 Task: Create a due date automation trigger when advanced on, on the wednesday before a card is due add dates not due next week at 11:00 AM.
Action: Mouse moved to (929, 286)
Screenshot: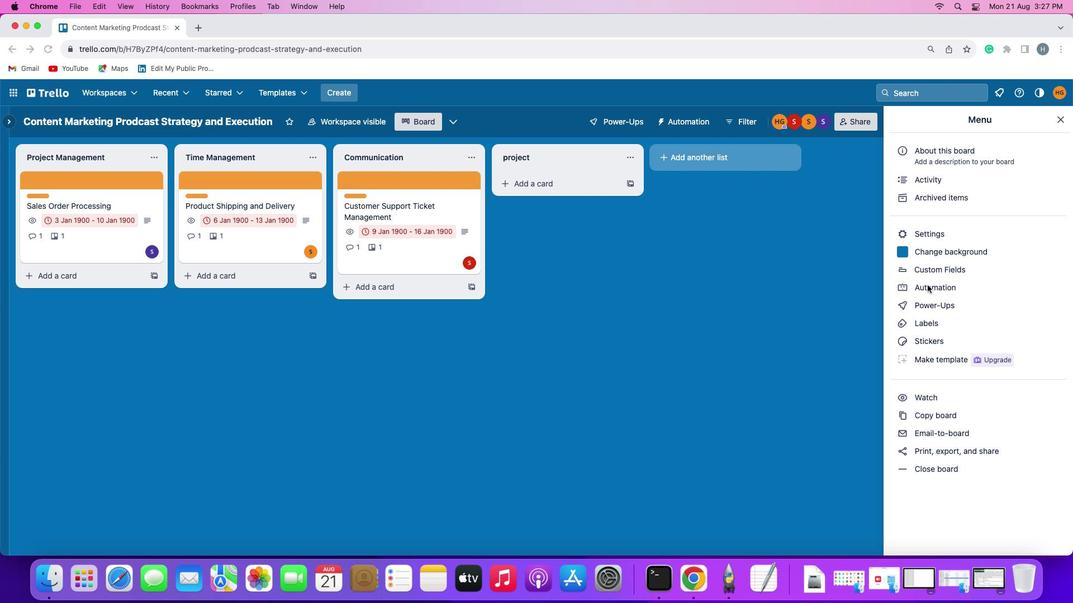 
Action: Mouse pressed left at (929, 286)
Screenshot: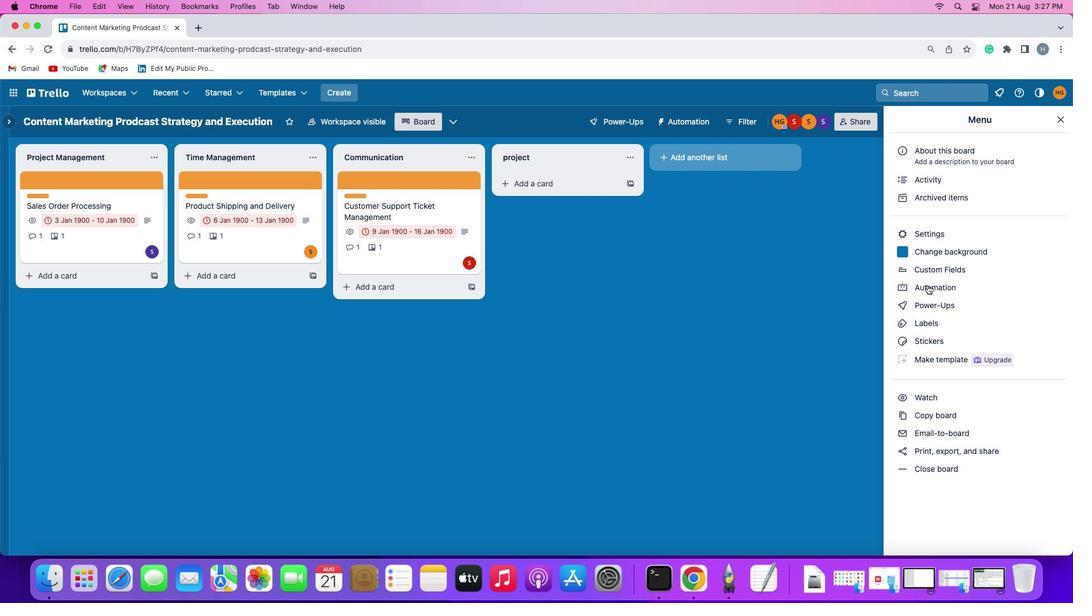 
Action: Mouse moved to (929, 286)
Screenshot: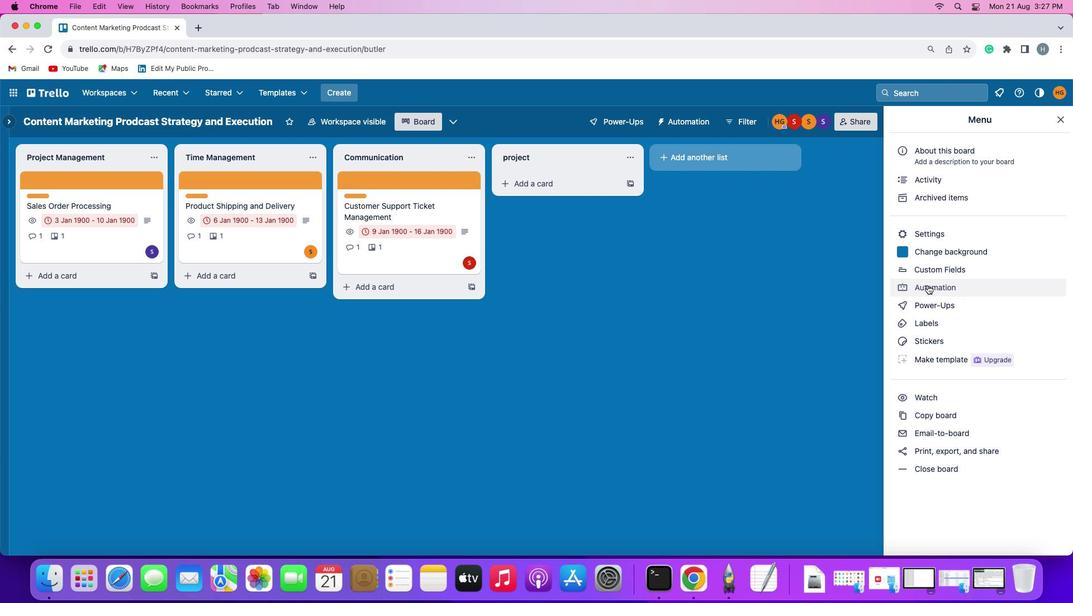 
Action: Mouse pressed left at (929, 286)
Screenshot: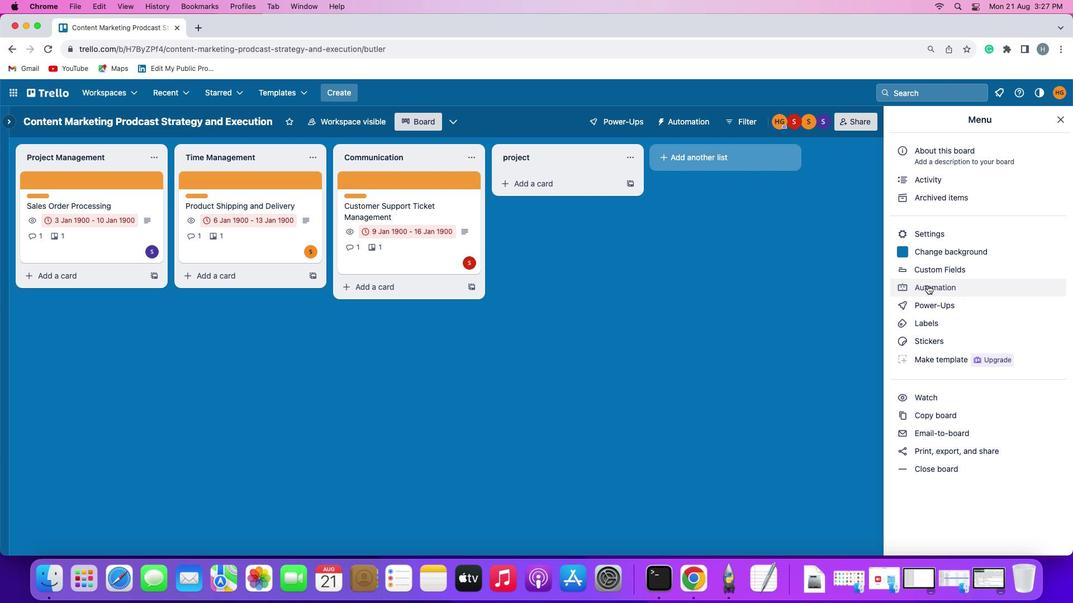 
Action: Mouse moved to (78, 267)
Screenshot: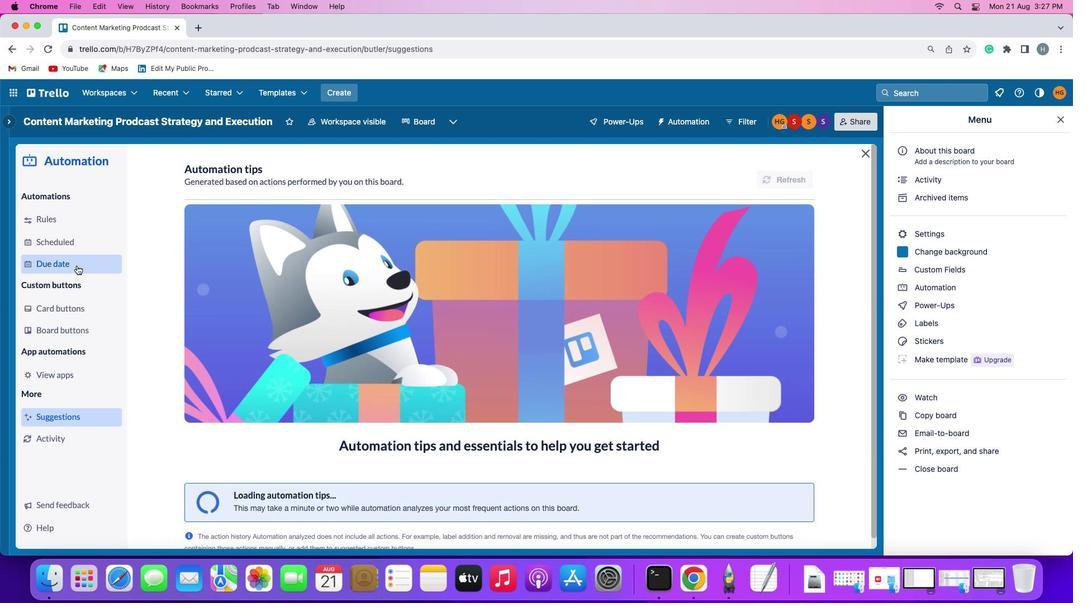
Action: Mouse pressed left at (78, 267)
Screenshot: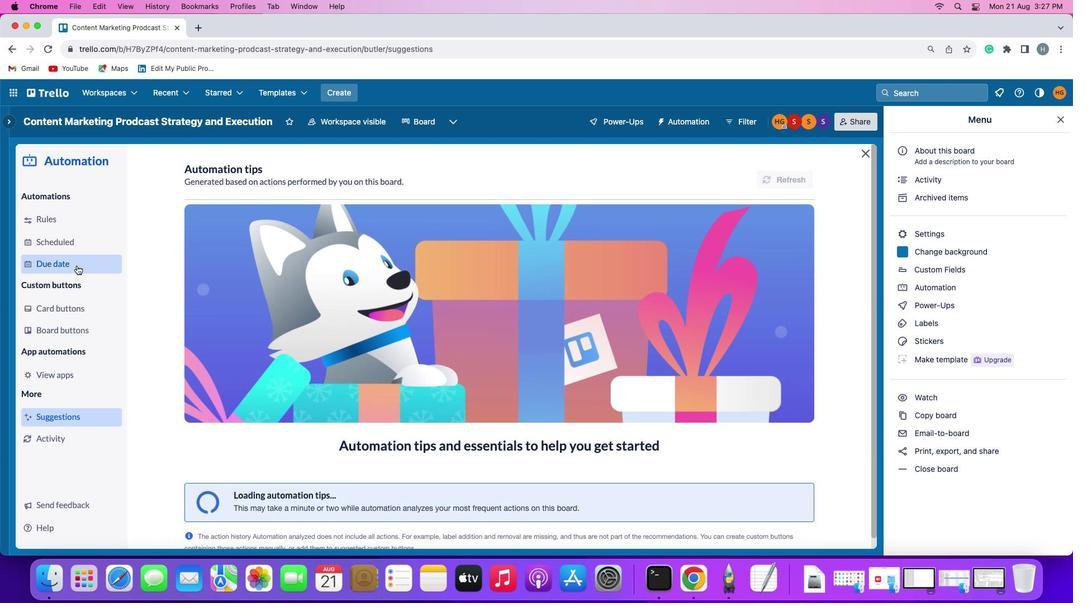 
Action: Mouse moved to (778, 166)
Screenshot: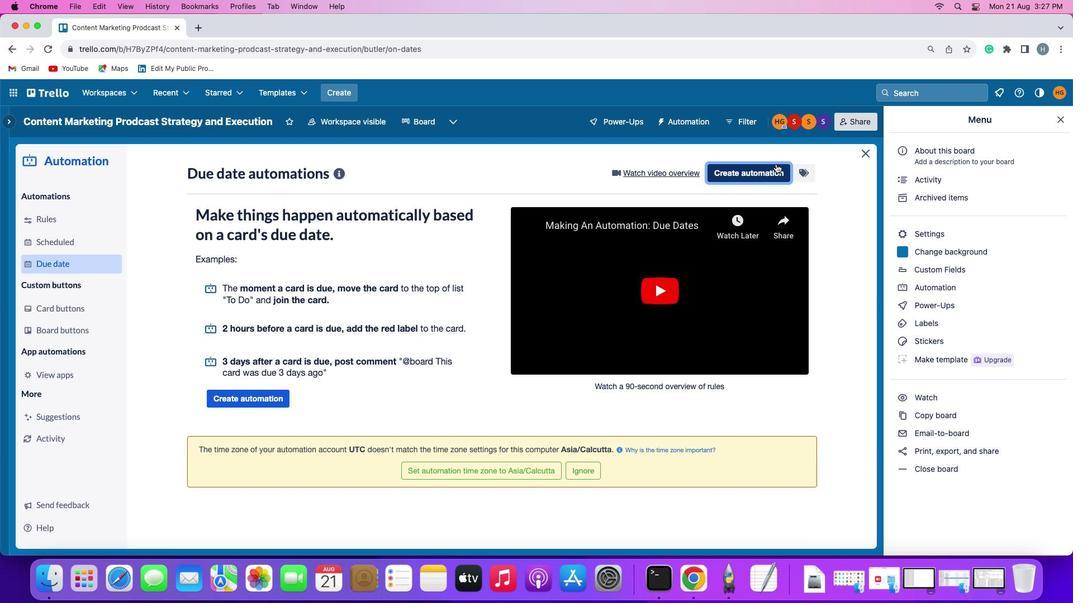 
Action: Mouse pressed left at (778, 166)
Screenshot: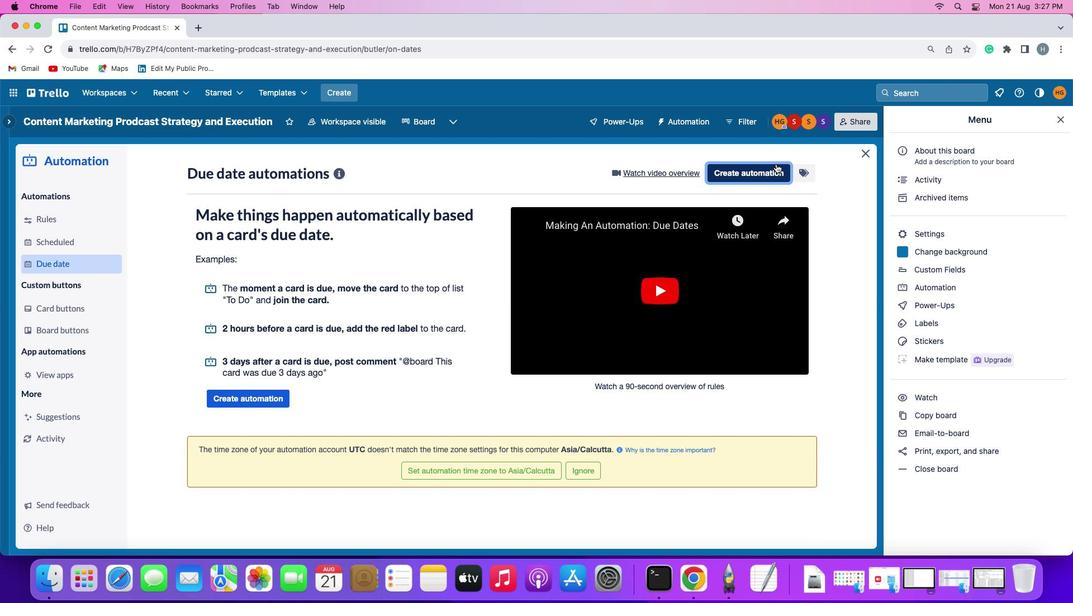 
Action: Mouse moved to (214, 280)
Screenshot: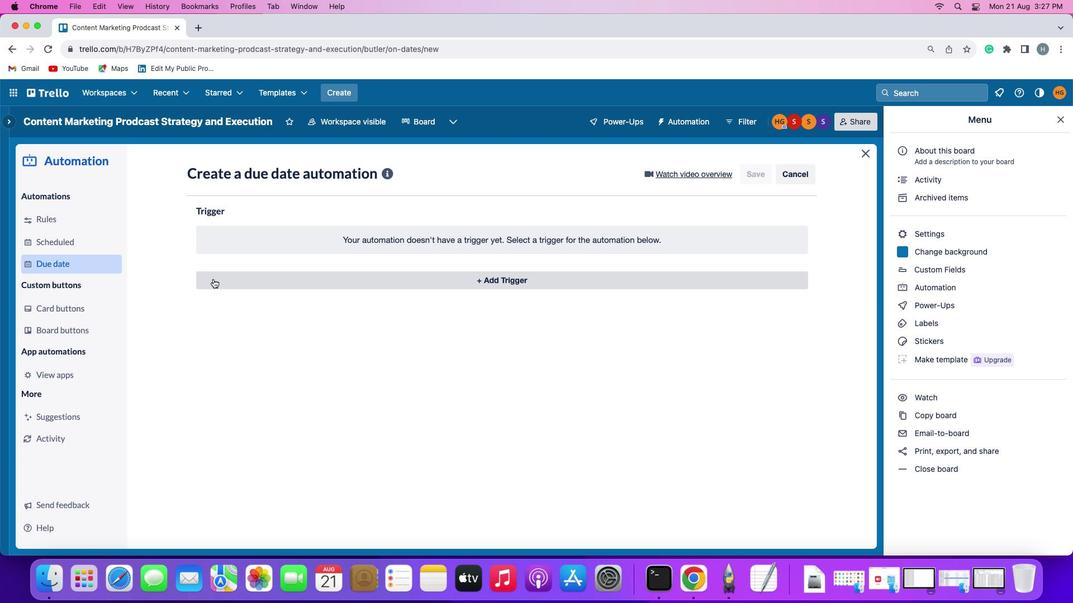 
Action: Mouse pressed left at (214, 280)
Screenshot: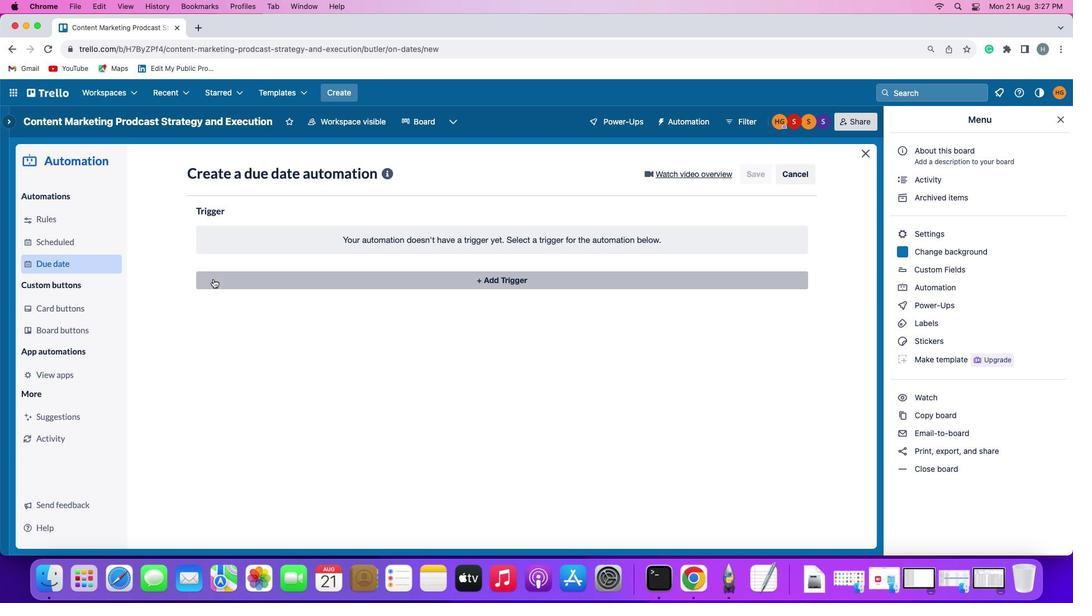 
Action: Mouse moved to (251, 480)
Screenshot: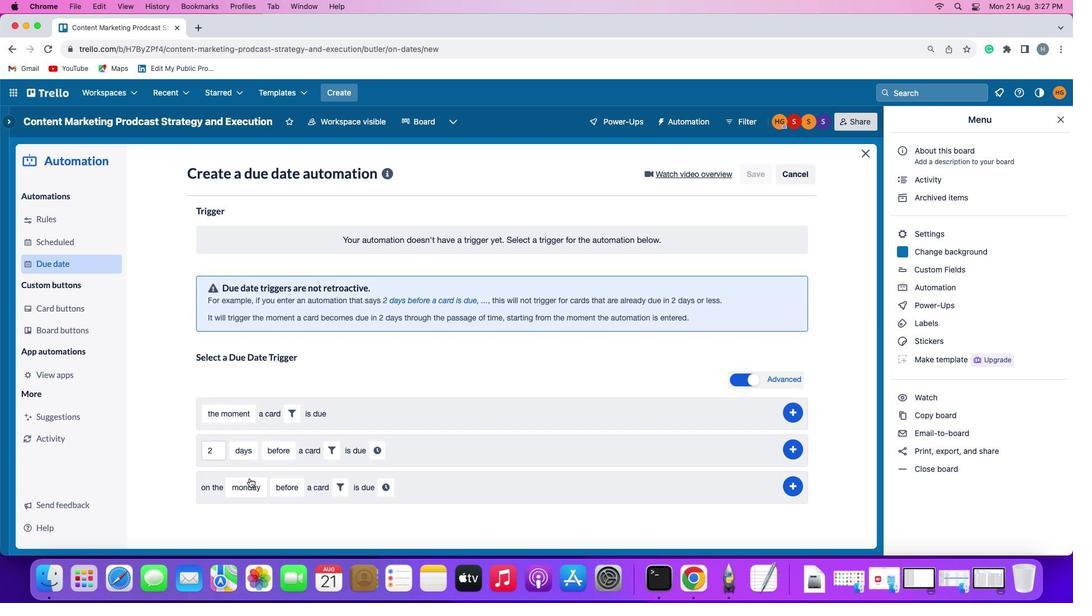 
Action: Mouse pressed left at (251, 480)
Screenshot: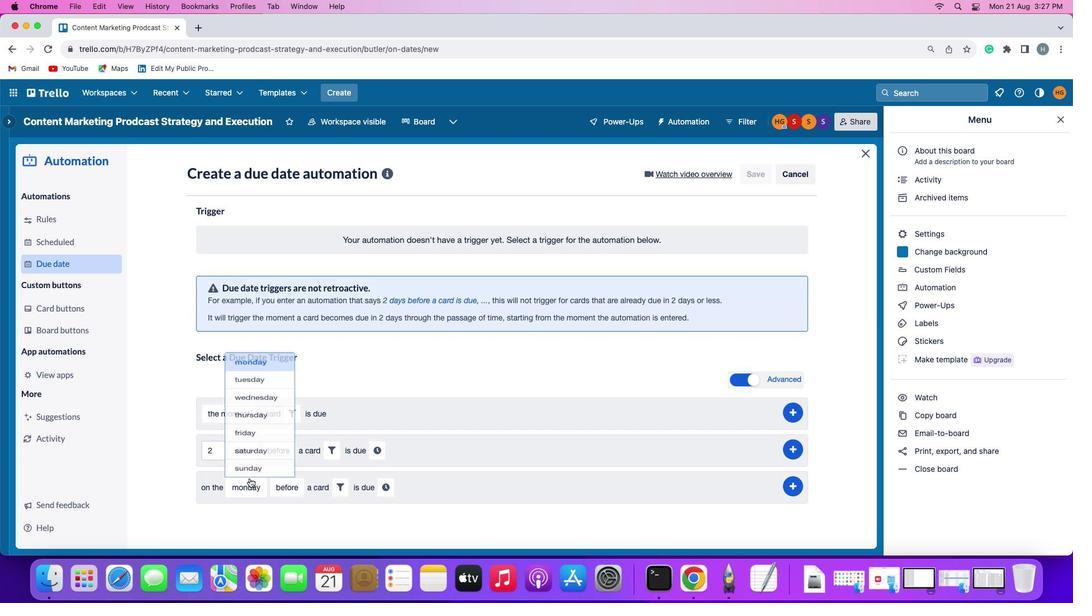
Action: Mouse moved to (260, 380)
Screenshot: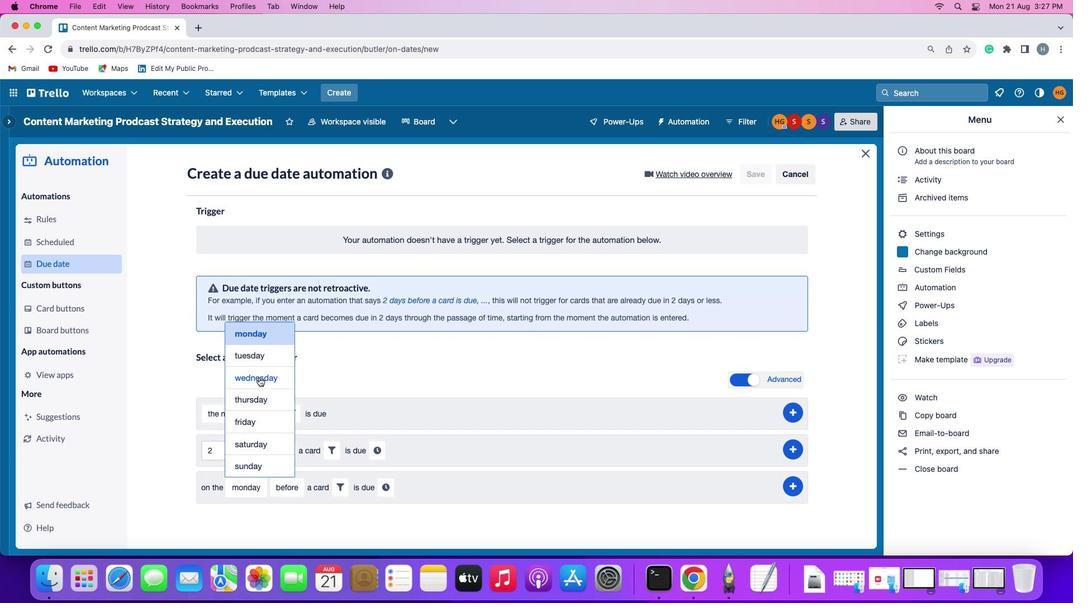 
Action: Mouse pressed left at (260, 380)
Screenshot: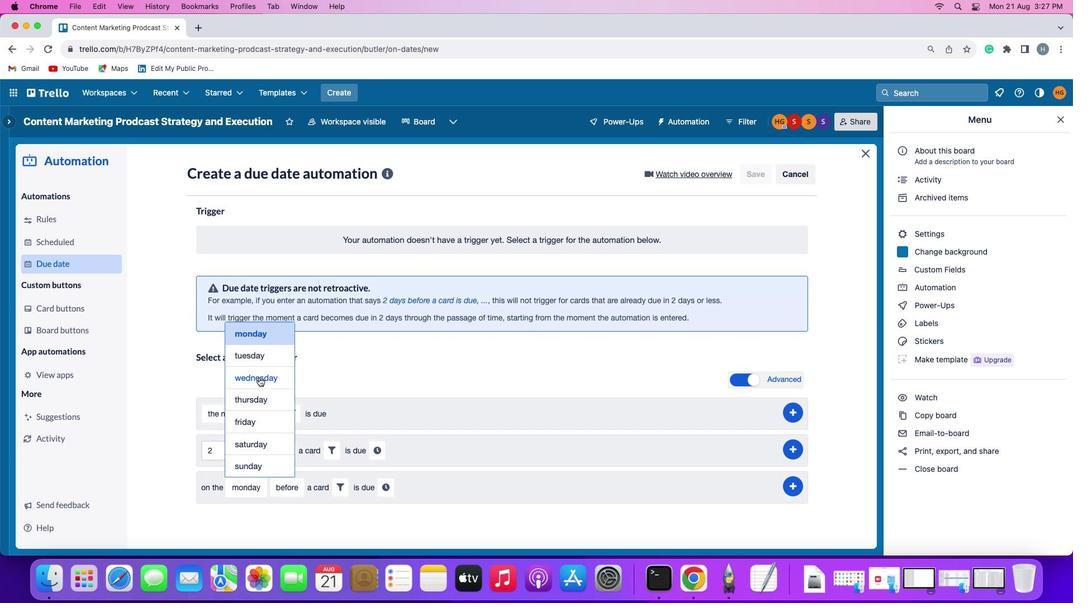 
Action: Mouse moved to (353, 485)
Screenshot: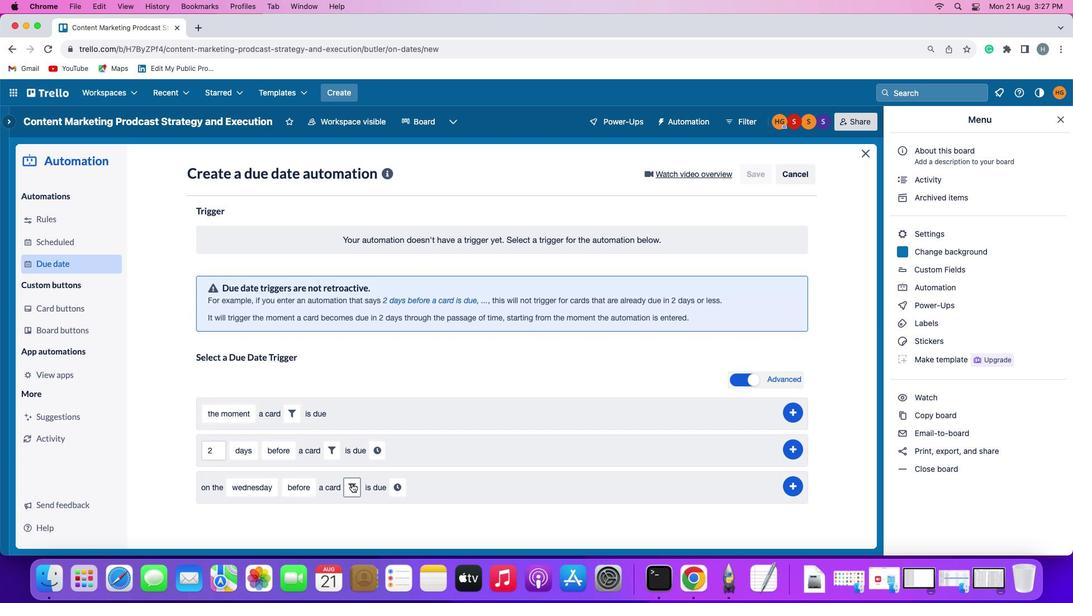 
Action: Mouse pressed left at (353, 485)
Screenshot: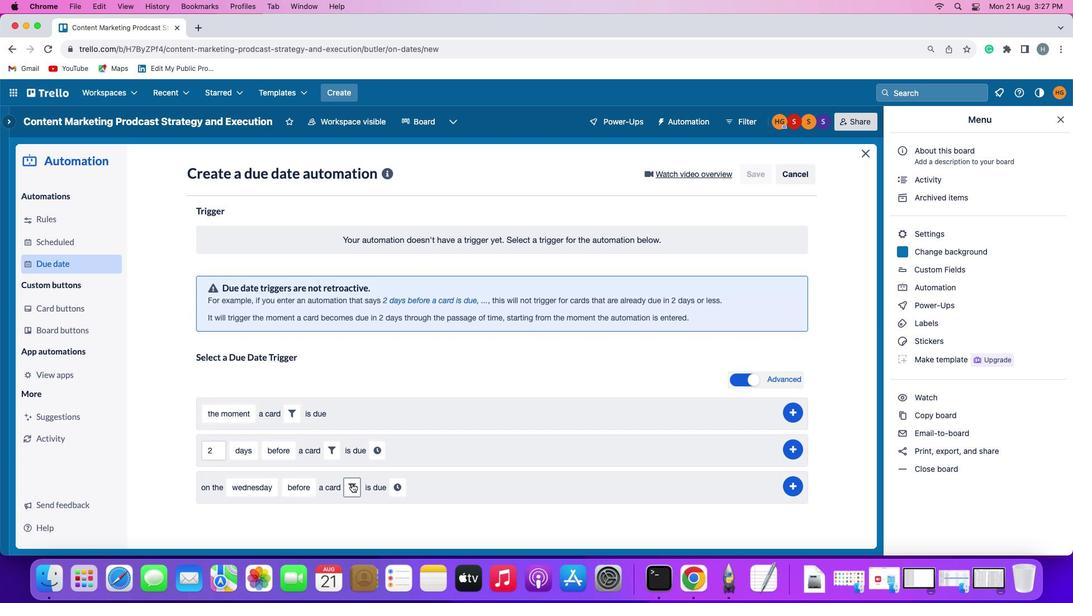 
Action: Mouse moved to (418, 520)
Screenshot: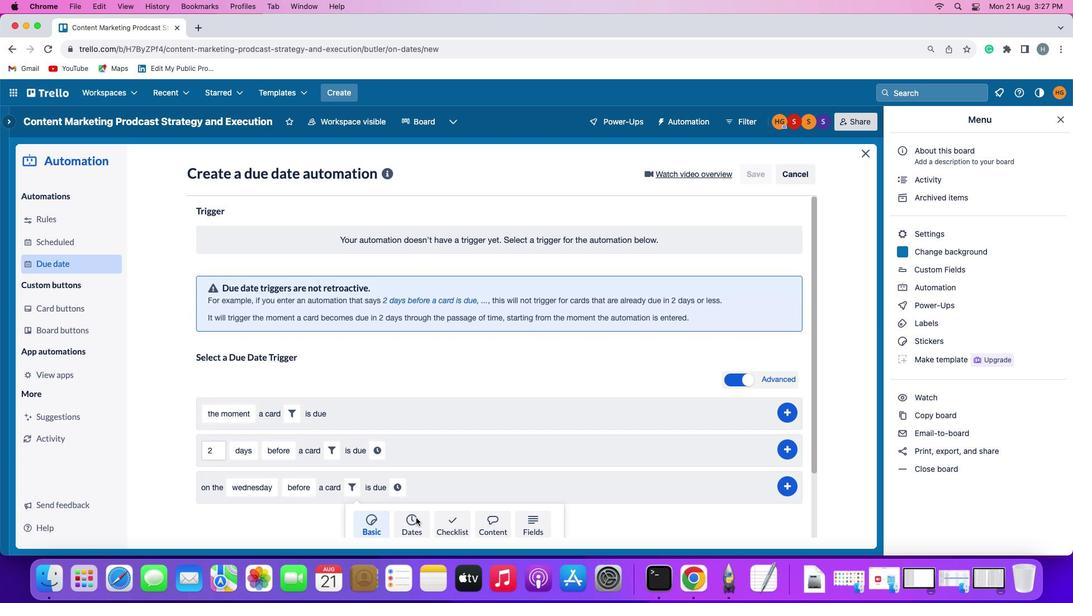 
Action: Mouse pressed left at (418, 520)
Screenshot: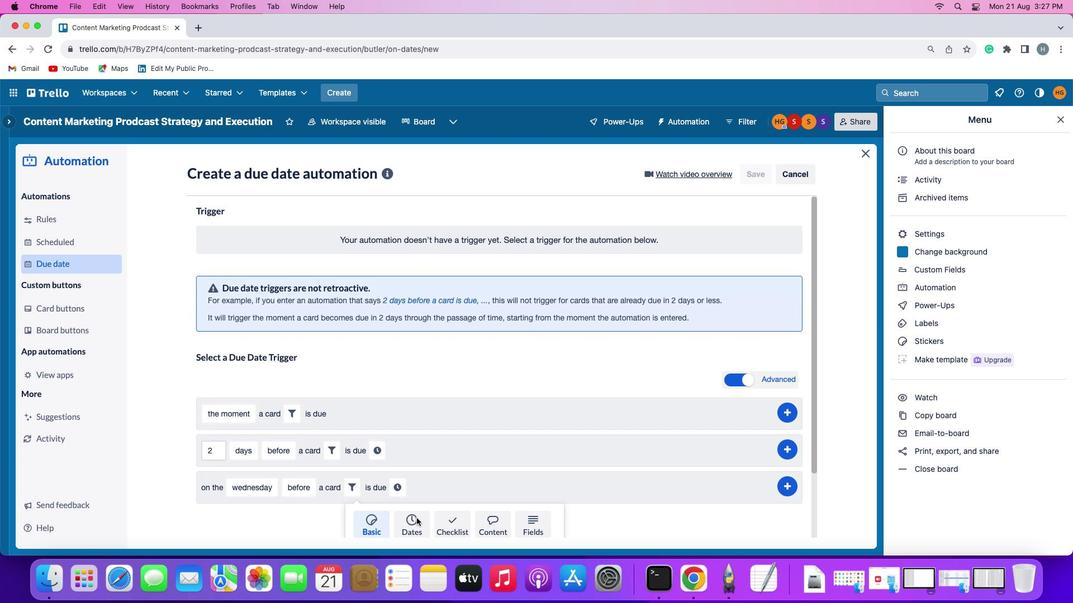 
Action: Mouse moved to (294, 521)
Screenshot: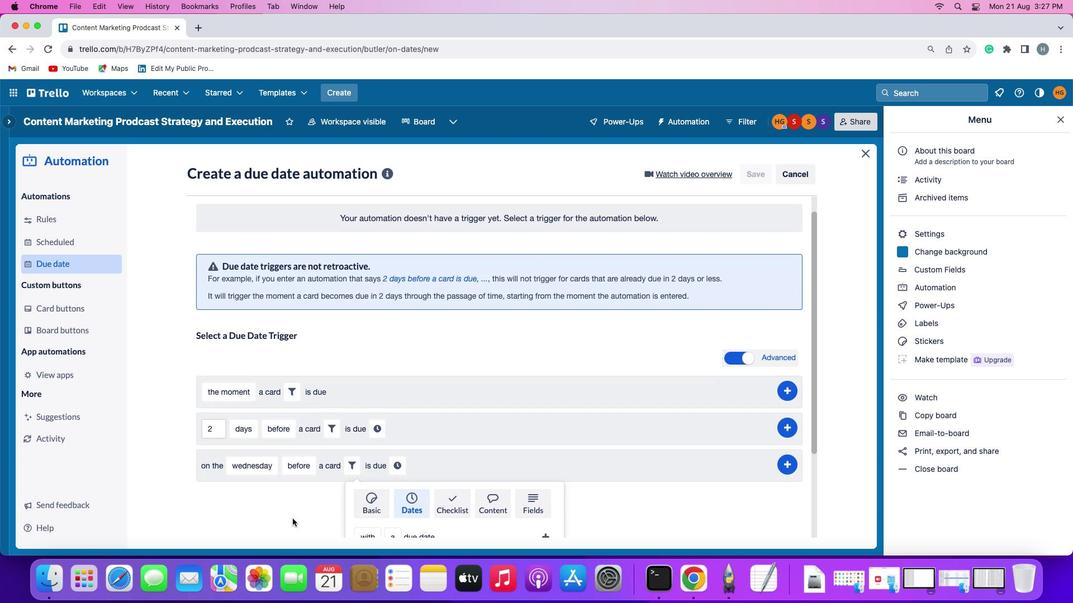 
Action: Mouse scrolled (294, 521) with delta (1, 1)
Screenshot: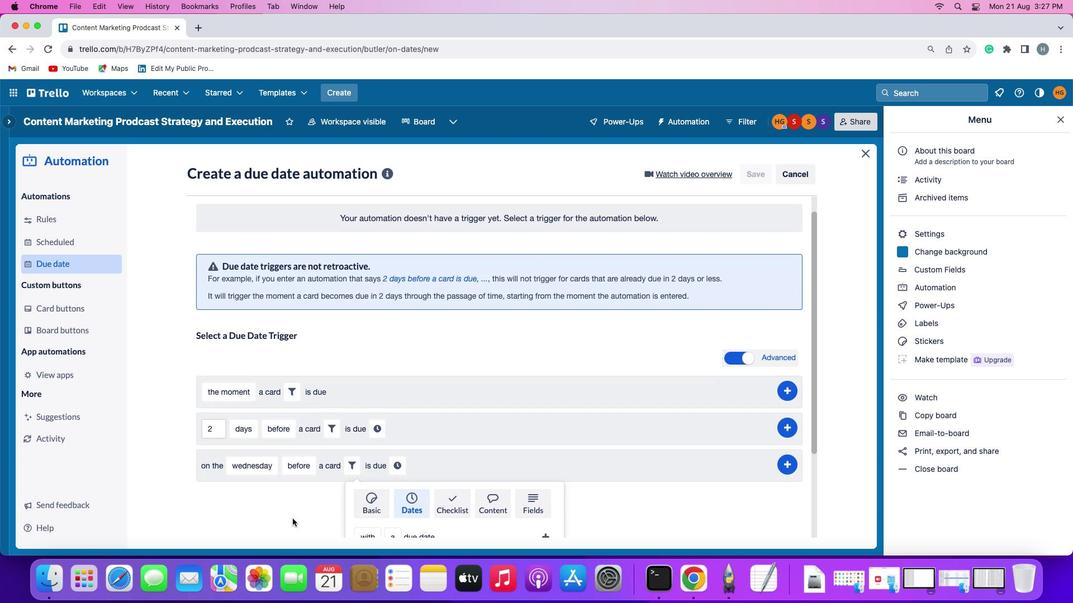 
Action: Mouse scrolled (294, 521) with delta (1, 1)
Screenshot: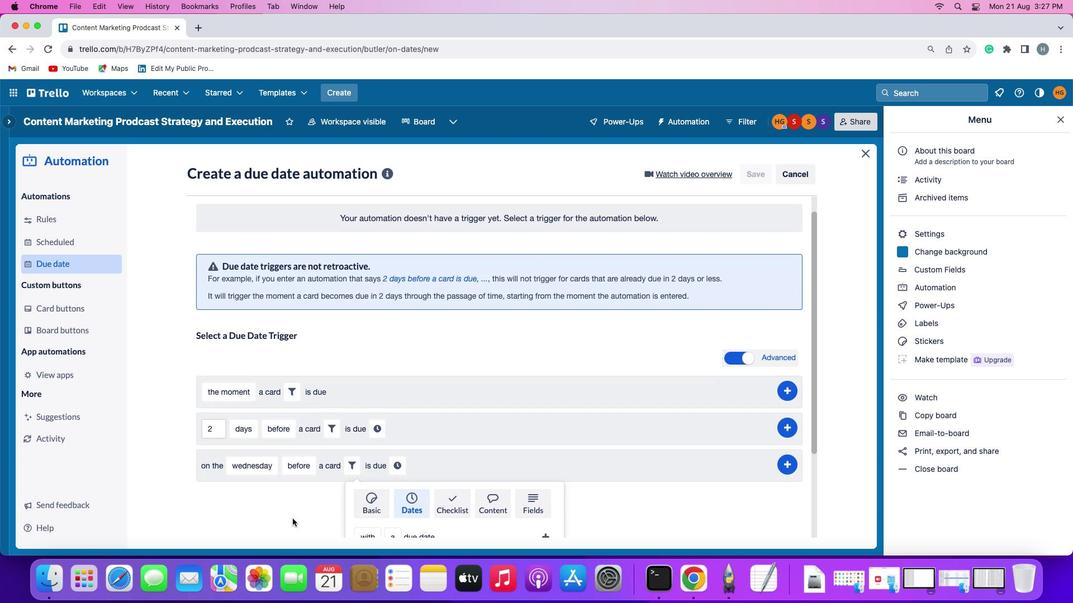 
Action: Mouse scrolled (294, 521) with delta (1, 0)
Screenshot: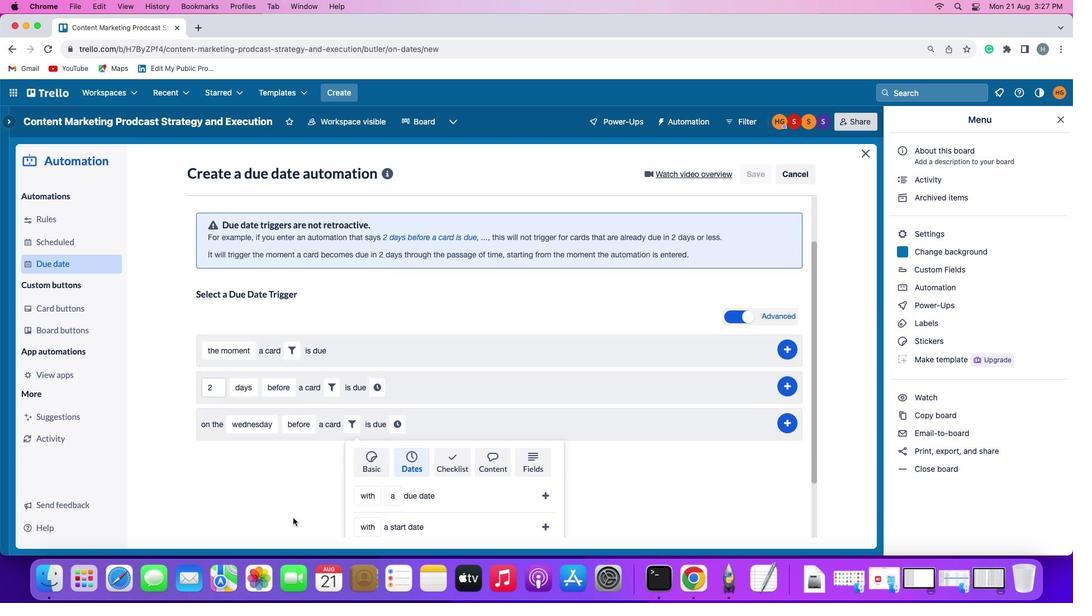 
Action: Mouse scrolled (294, 521) with delta (1, 0)
Screenshot: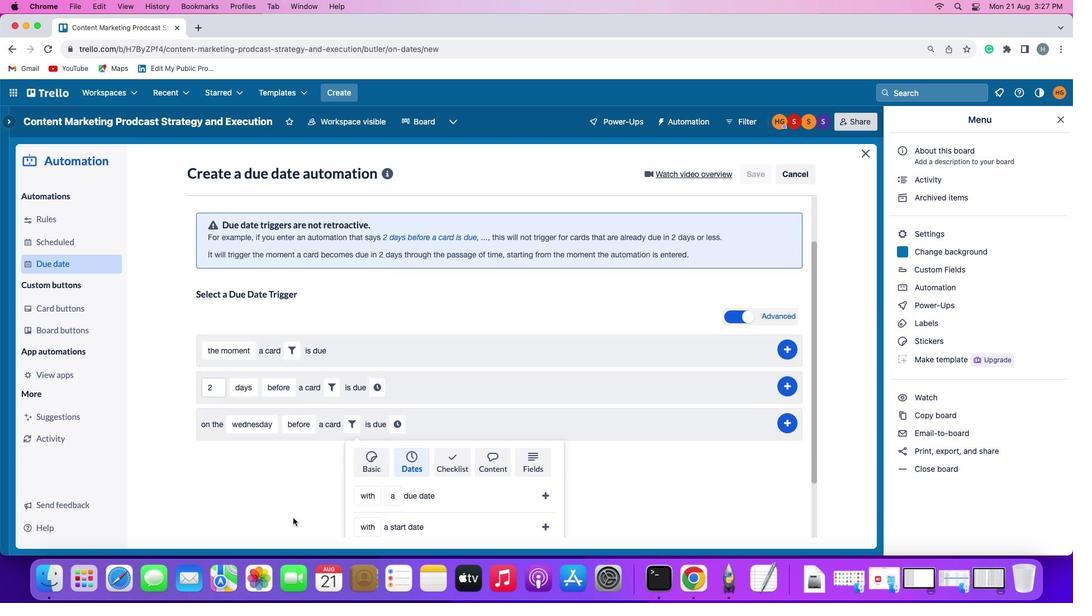 
Action: Mouse scrolled (294, 521) with delta (1, -1)
Screenshot: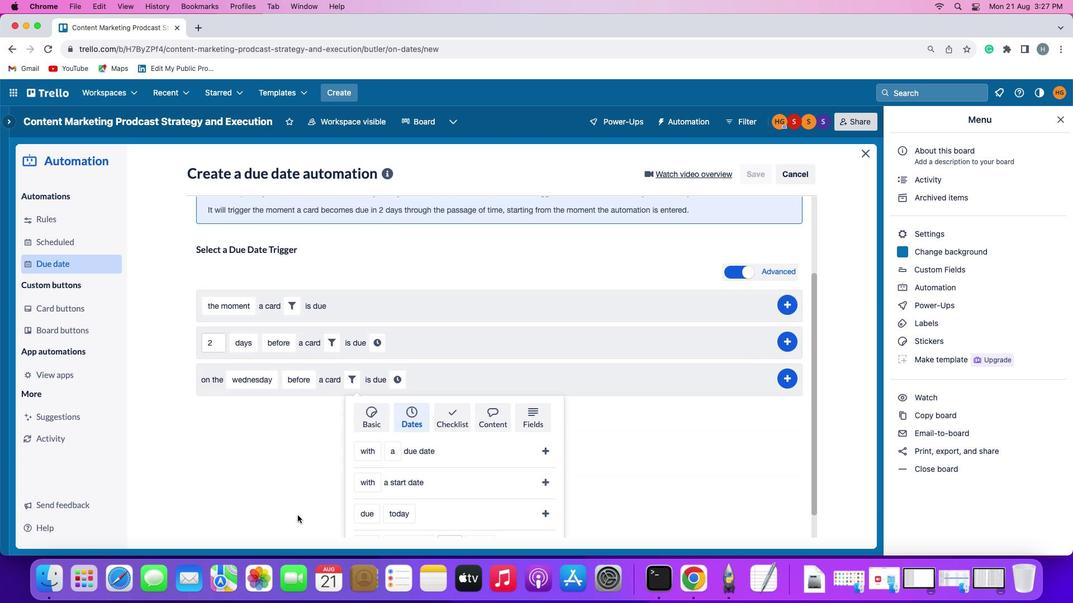 
Action: Mouse moved to (301, 515)
Screenshot: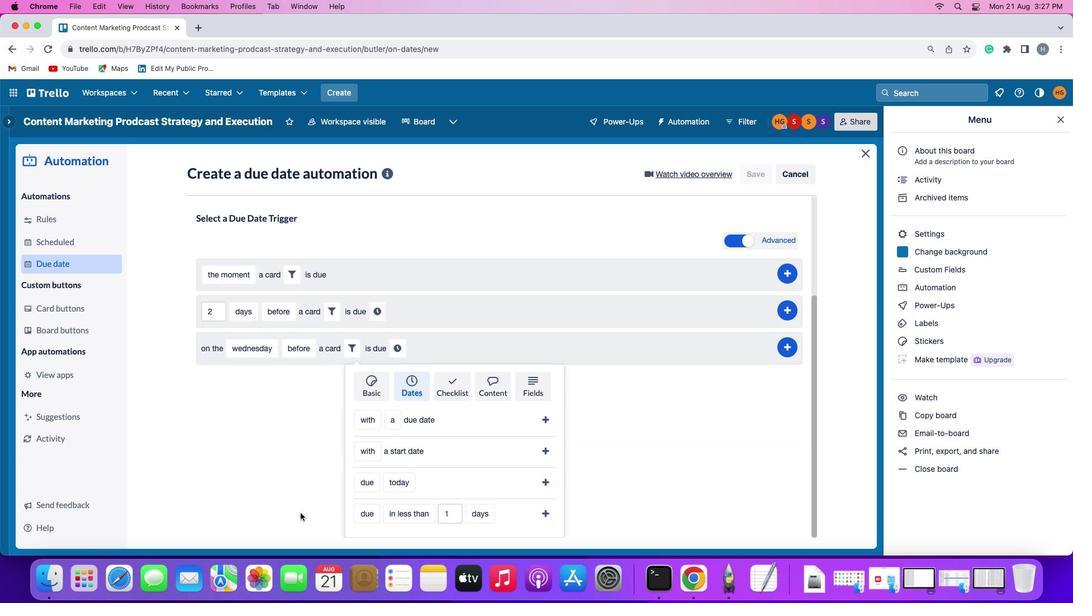 
Action: Mouse scrolled (301, 515) with delta (1, 1)
Screenshot: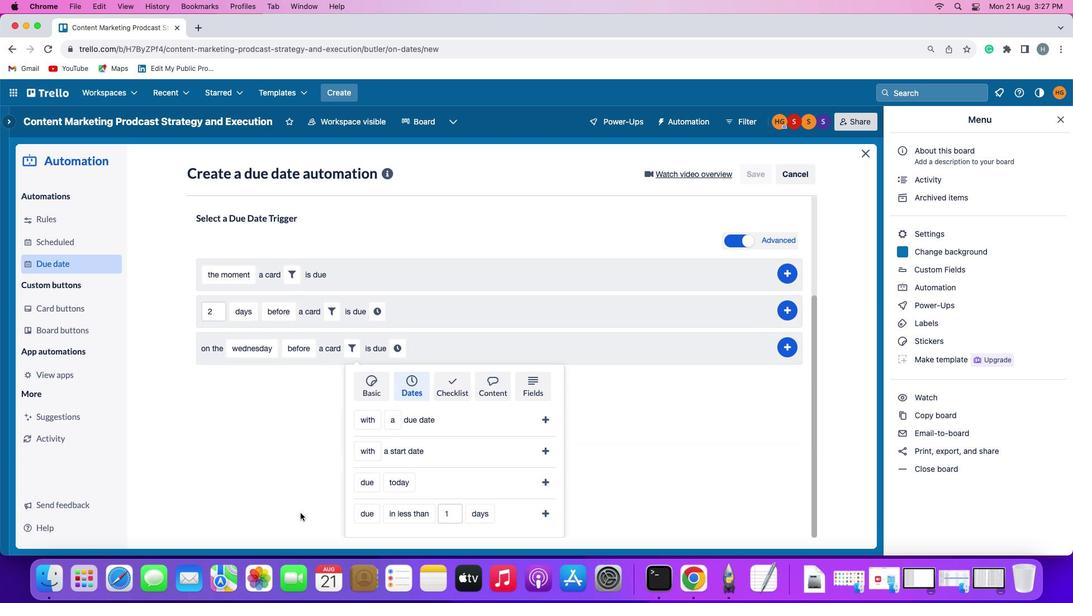 
Action: Mouse scrolled (301, 515) with delta (1, 1)
Screenshot: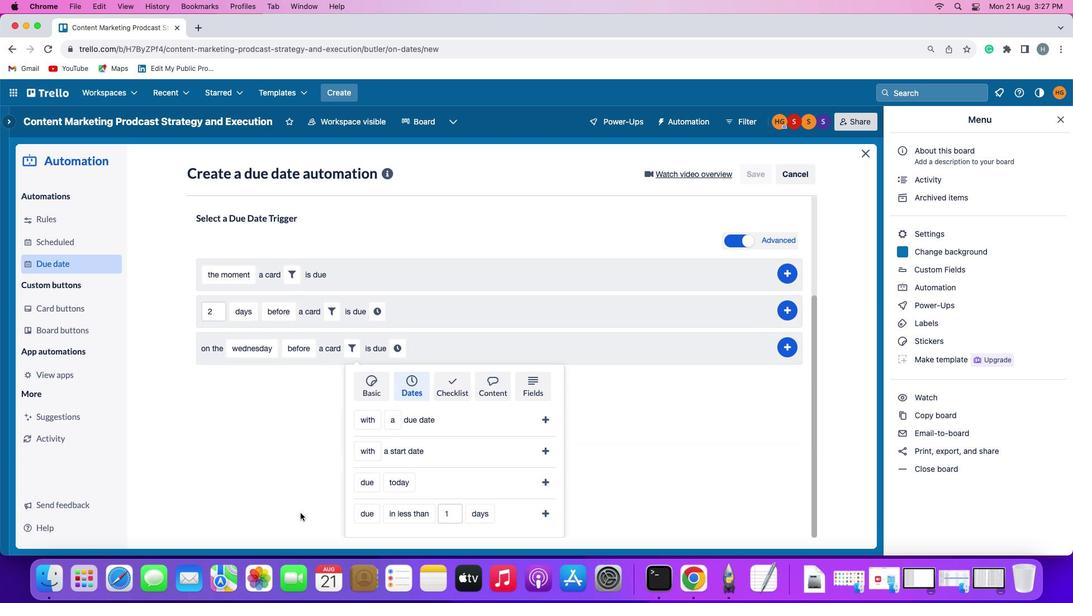 
Action: Mouse scrolled (301, 515) with delta (1, 0)
Screenshot: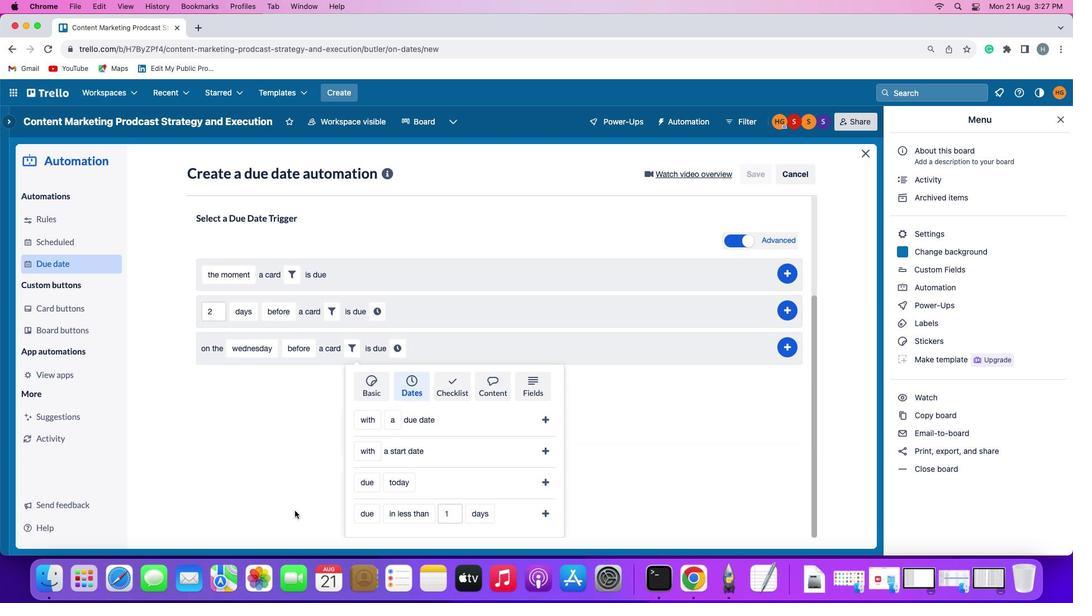 
Action: Mouse scrolled (301, 515) with delta (1, 0)
Screenshot: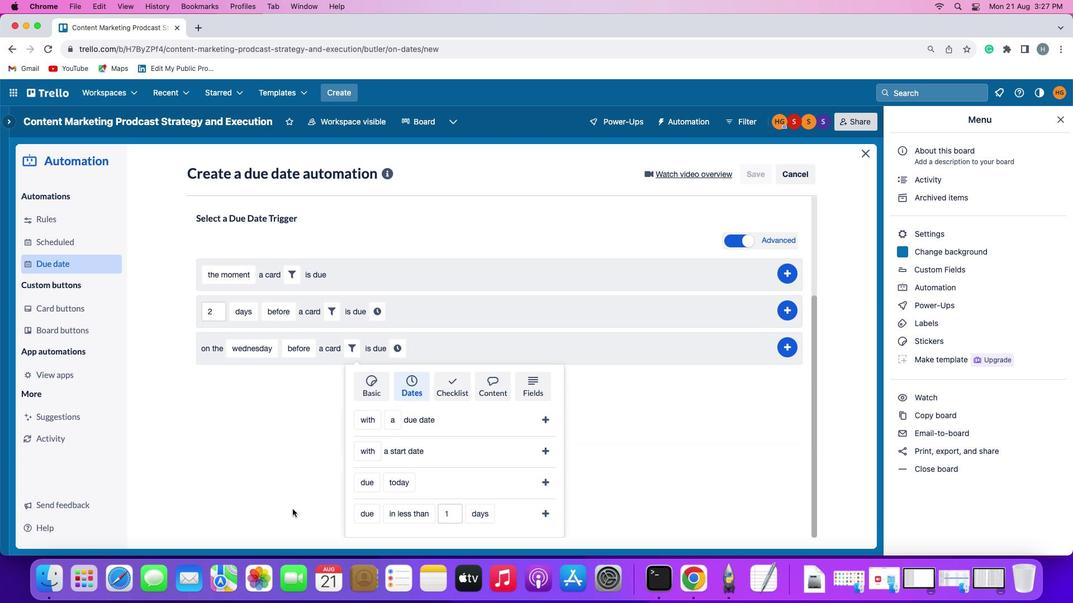 
Action: Mouse moved to (365, 483)
Screenshot: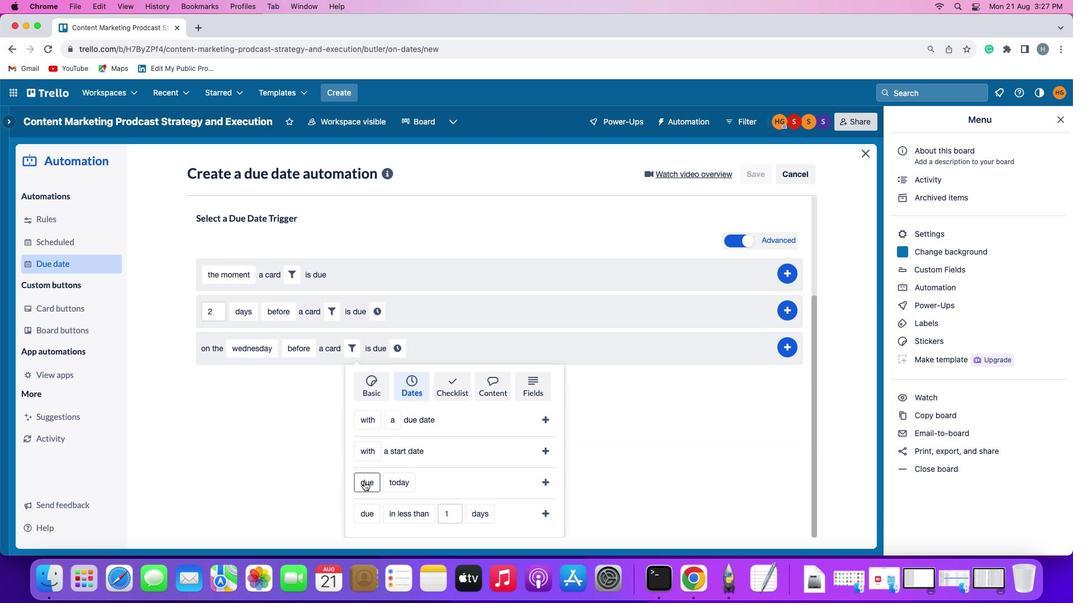 
Action: Mouse pressed left at (365, 483)
Screenshot: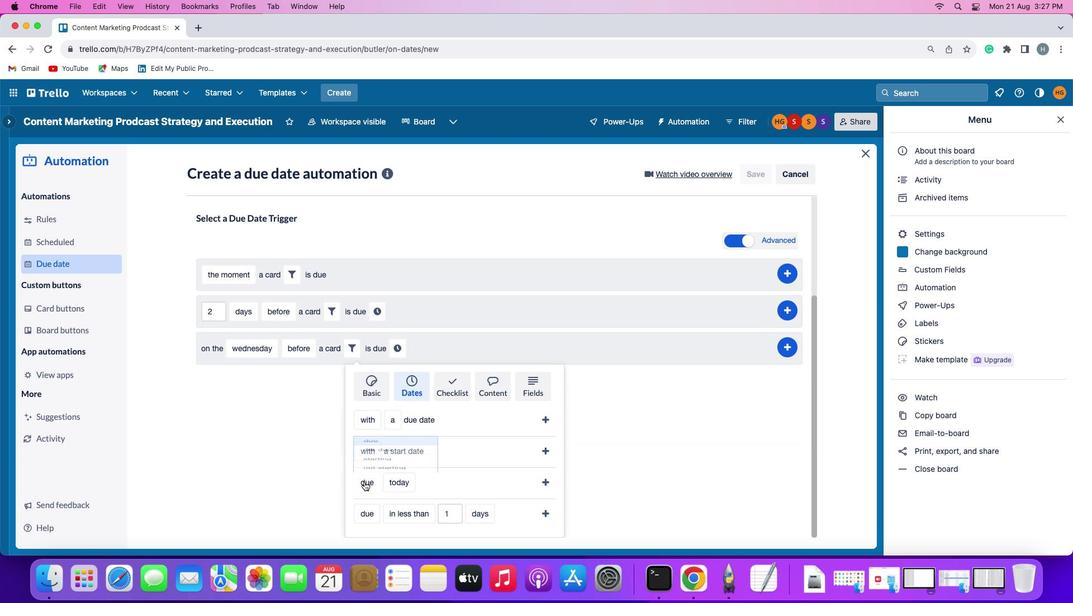 
Action: Mouse moved to (381, 419)
Screenshot: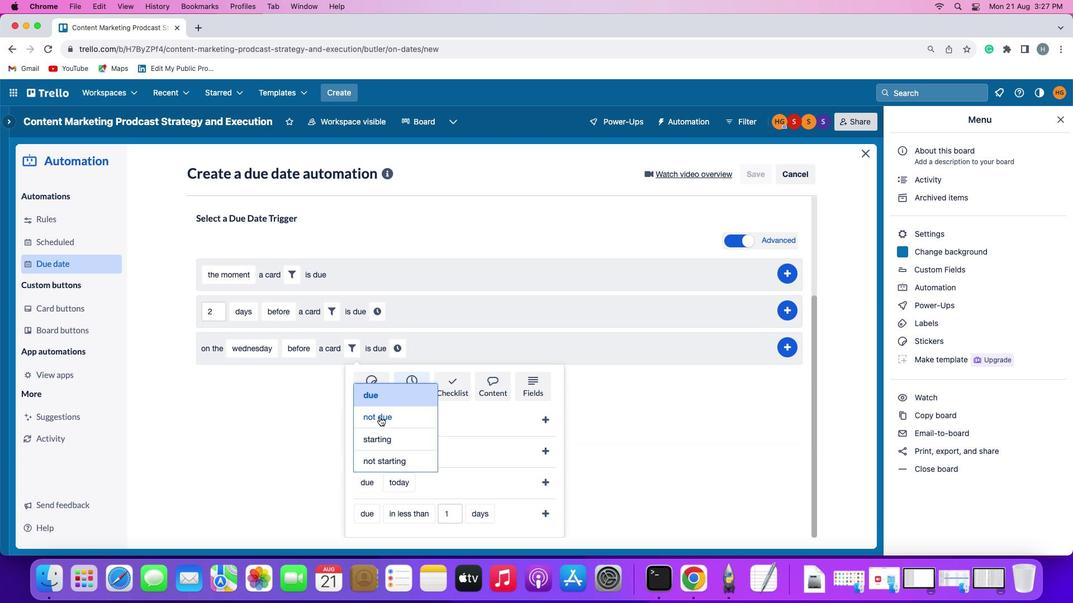 
Action: Mouse pressed left at (381, 419)
Screenshot: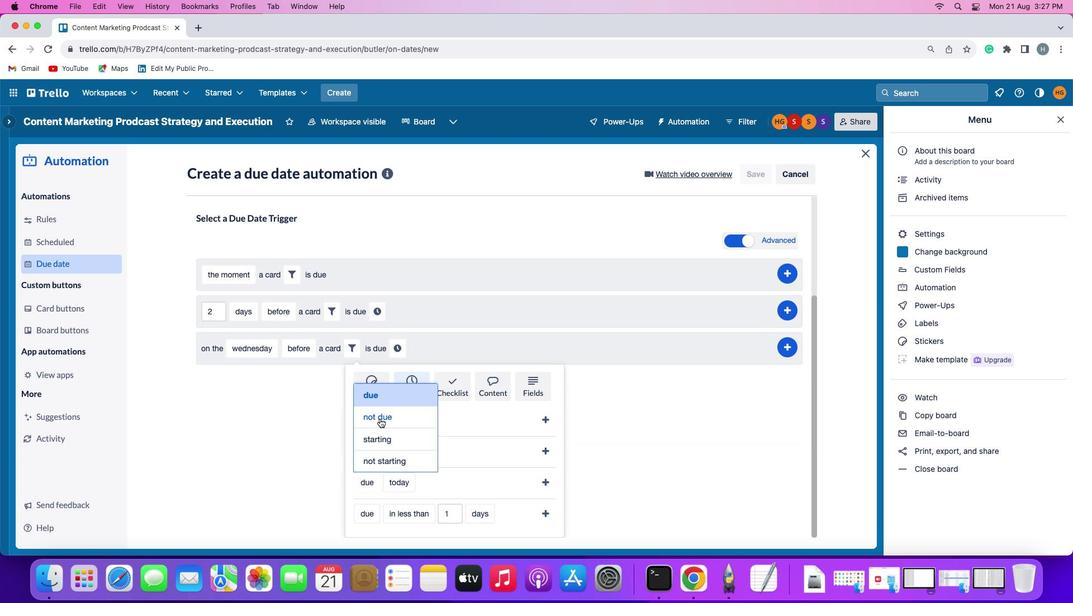 
Action: Mouse moved to (403, 483)
Screenshot: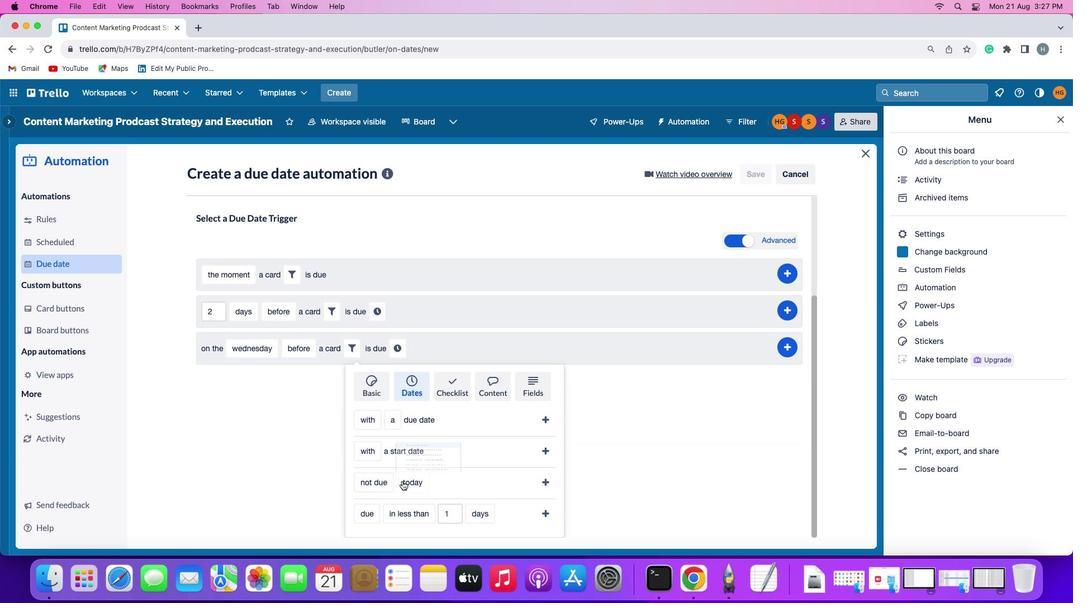 
Action: Mouse pressed left at (403, 483)
Screenshot: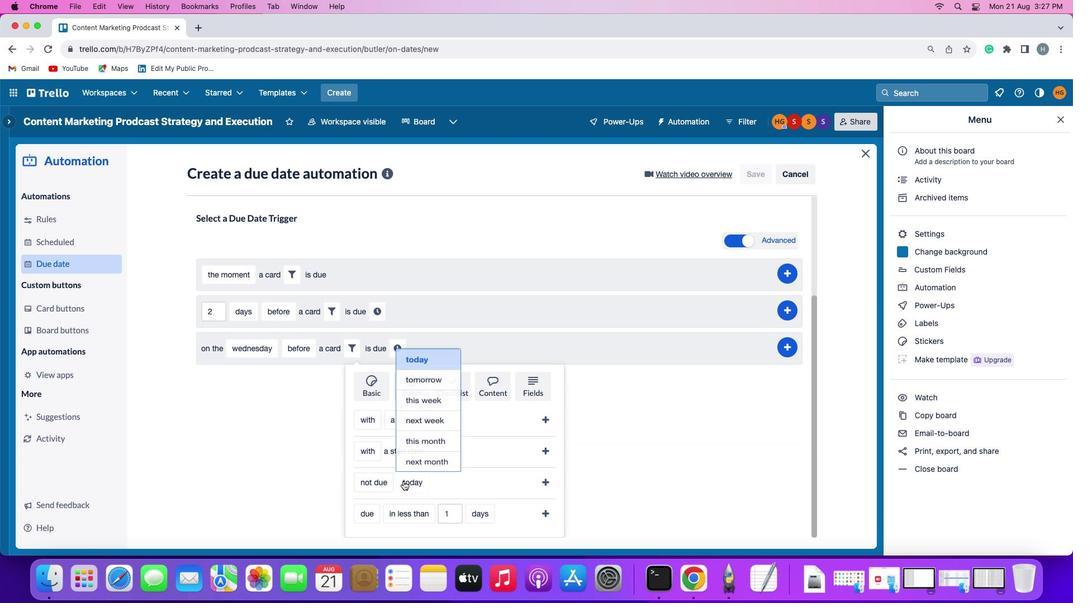 
Action: Mouse moved to (424, 418)
Screenshot: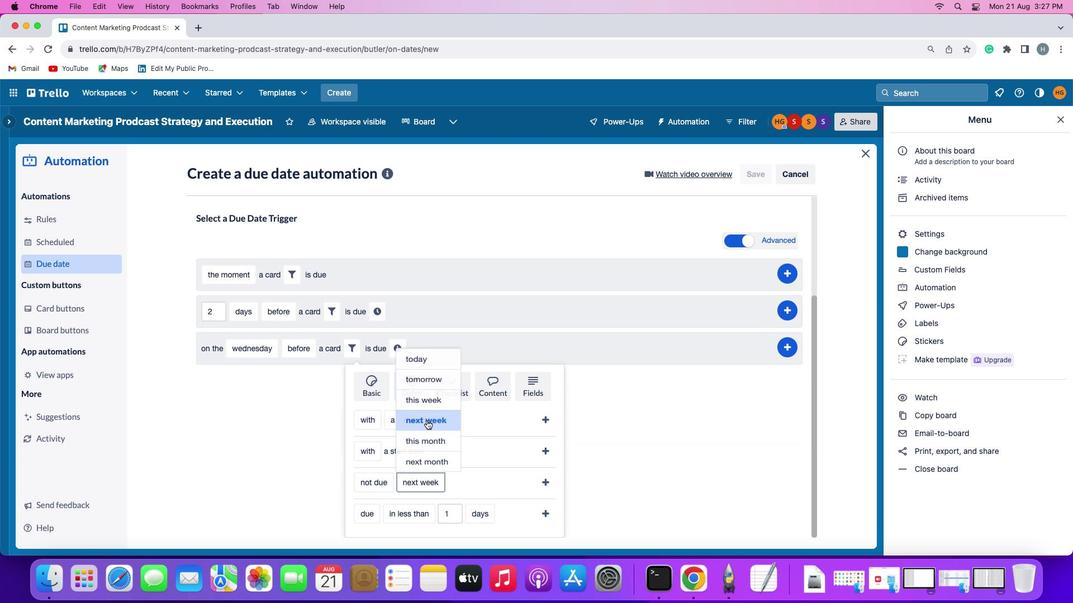 
Action: Mouse pressed left at (424, 418)
Screenshot: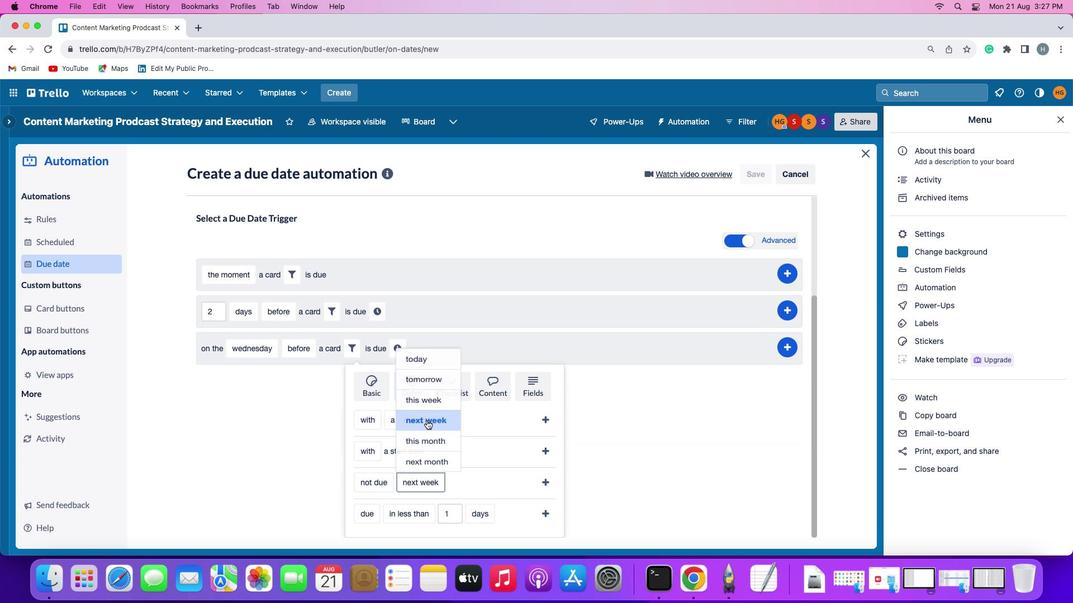 
Action: Mouse moved to (548, 481)
Screenshot: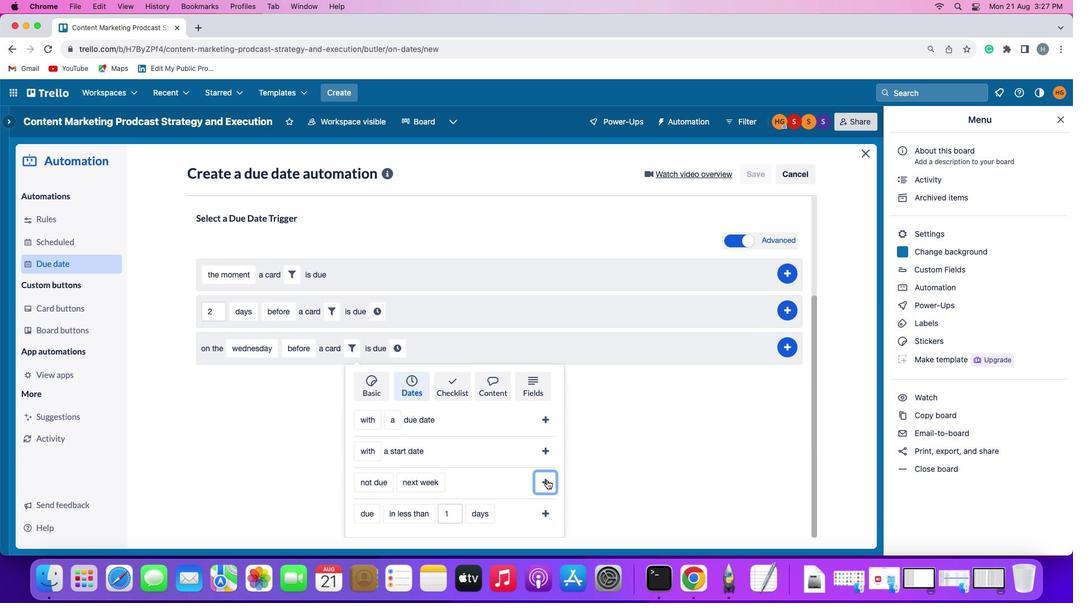 
Action: Mouse pressed left at (548, 481)
Screenshot: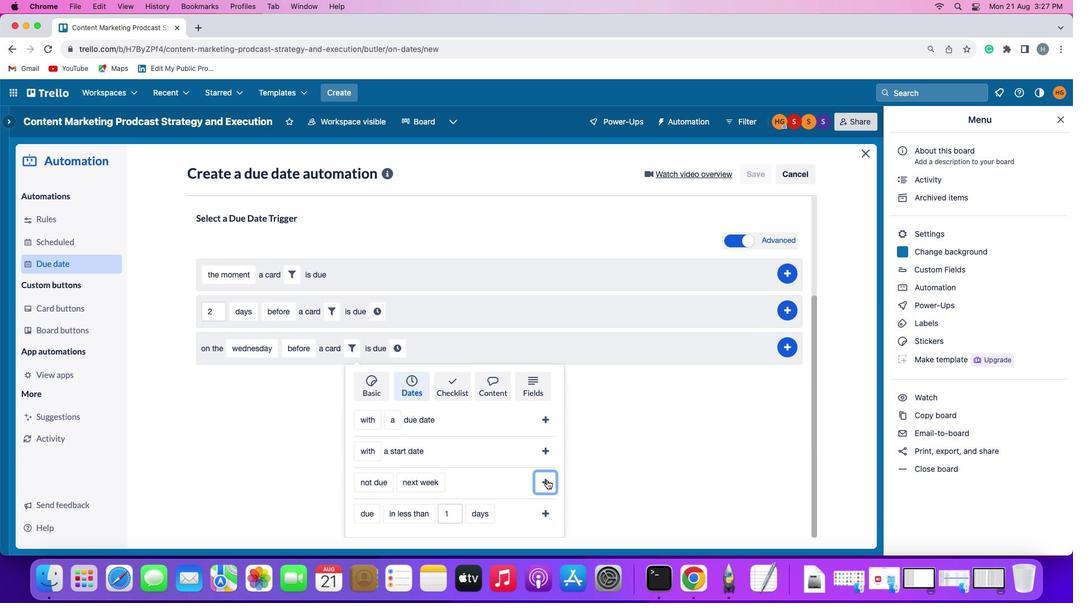 
Action: Mouse moved to (495, 486)
Screenshot: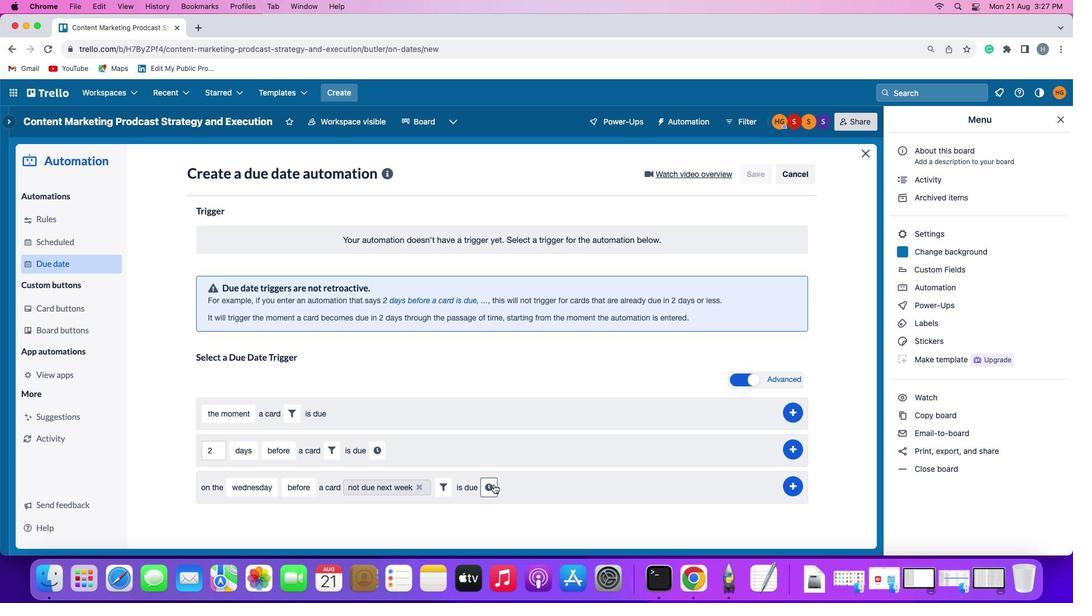 
Action: Mouse pressed left at (495, 486)
Screenshot: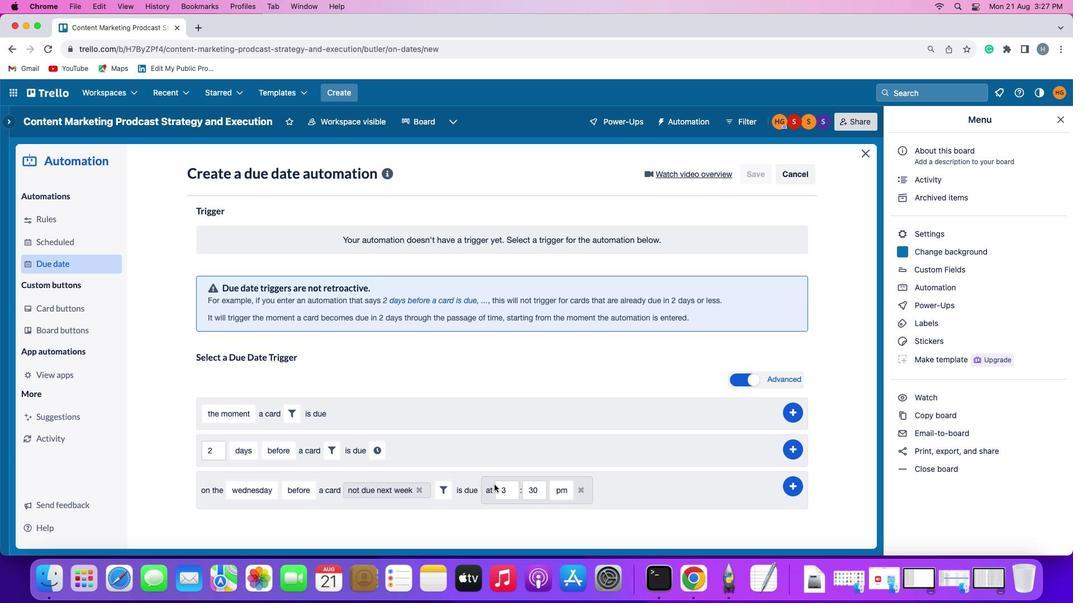 
Action: Mouse moved to (521, 495)
Screenshot: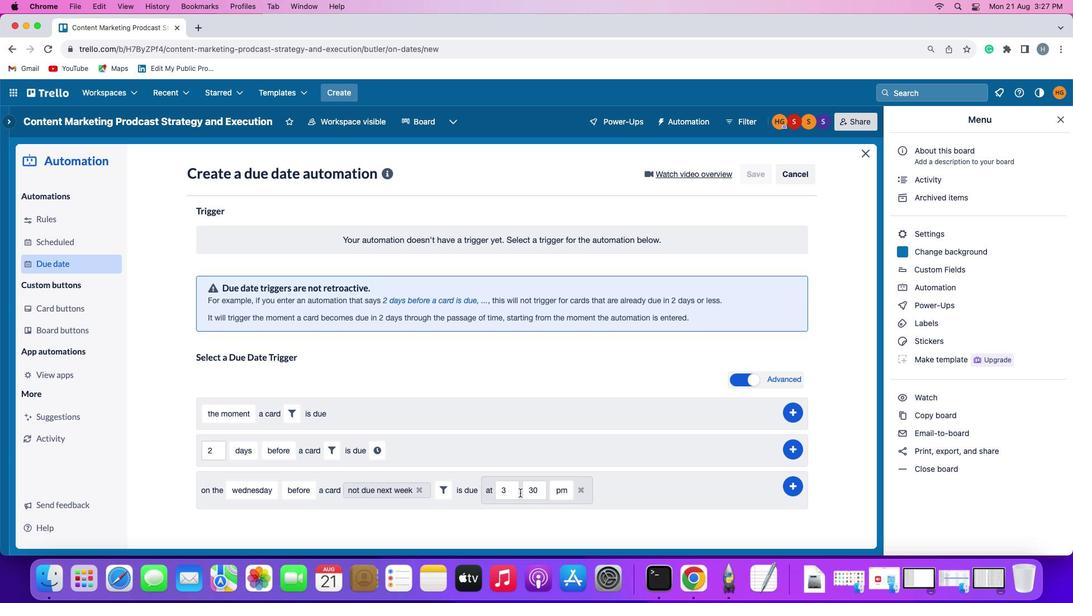 
Action: Mouse pressed left at (521, 495)
Screenshot: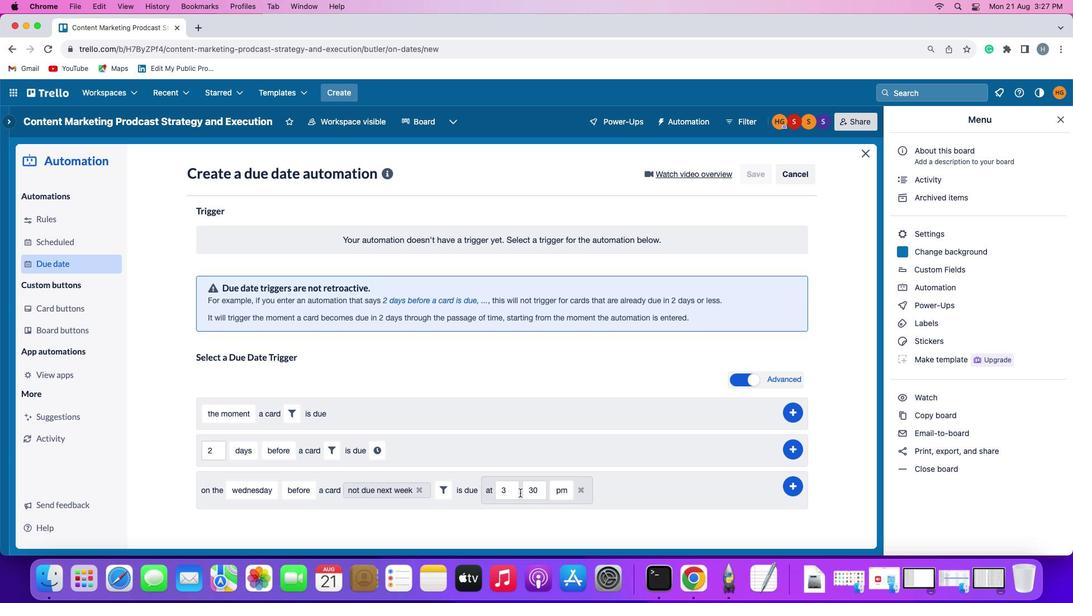 
Action: Mouse moved to (514, 493)
Screenshot: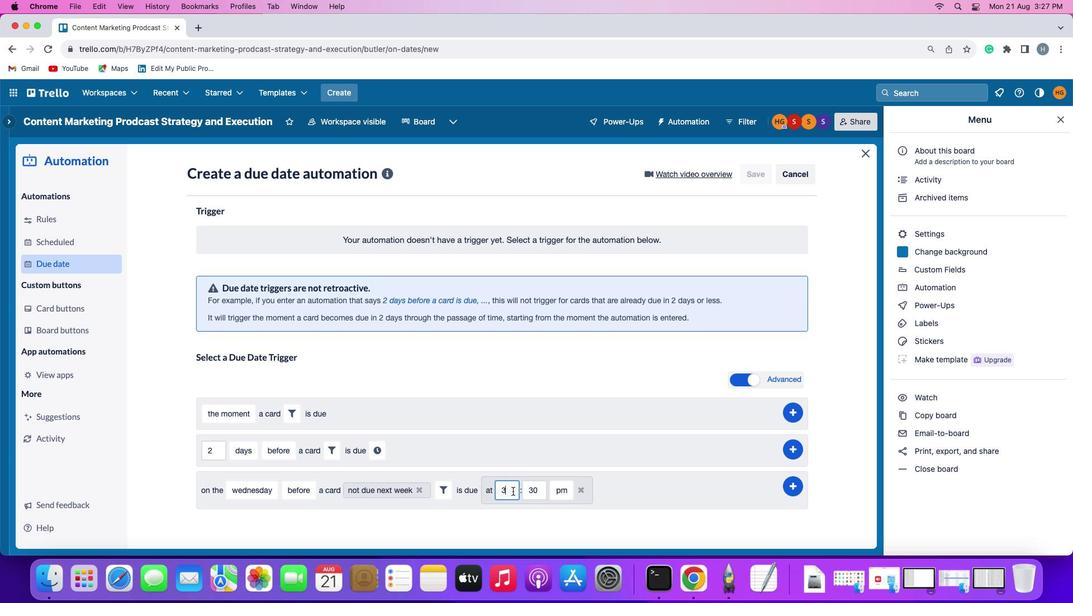 
Action: Mouse pressed left at (514, 493)
Screenshot: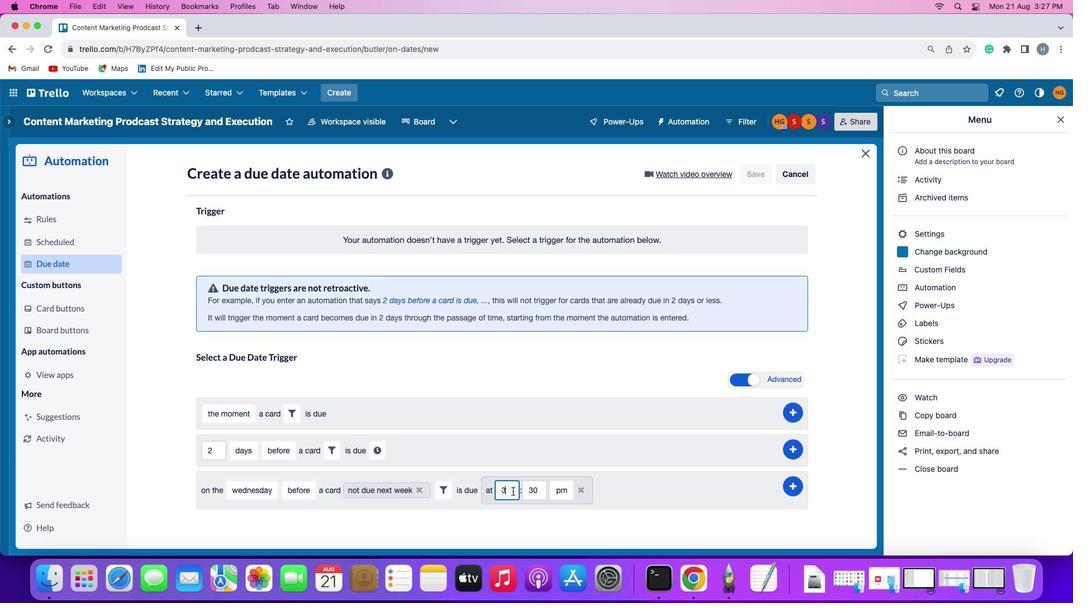 
Action: Key pressed Key.backspace'1''1'
Screenshot: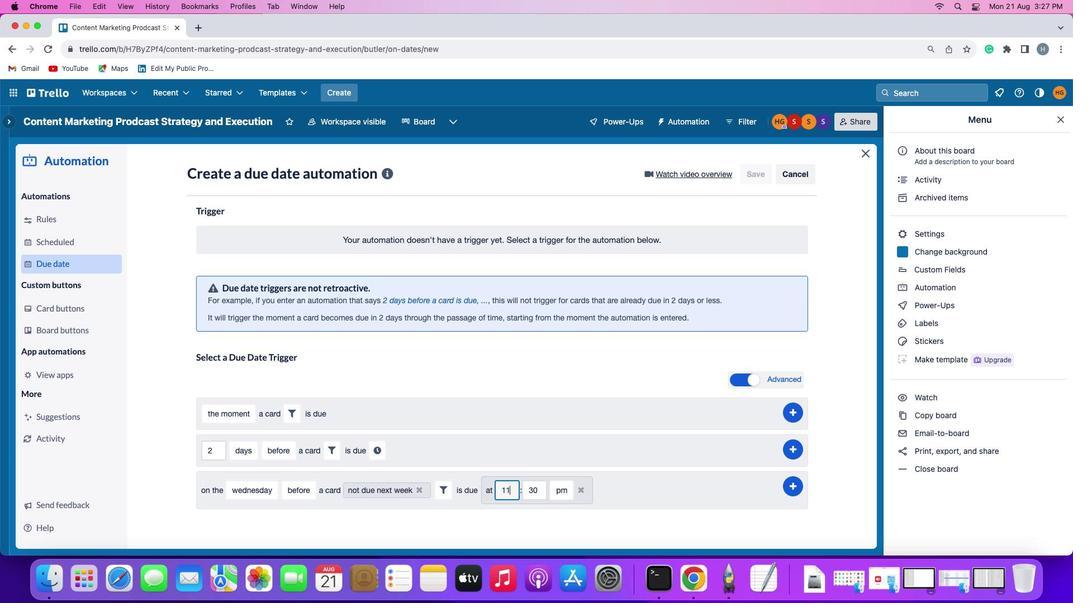 
Action: Mouse moved to (536, 491)
Screenshot: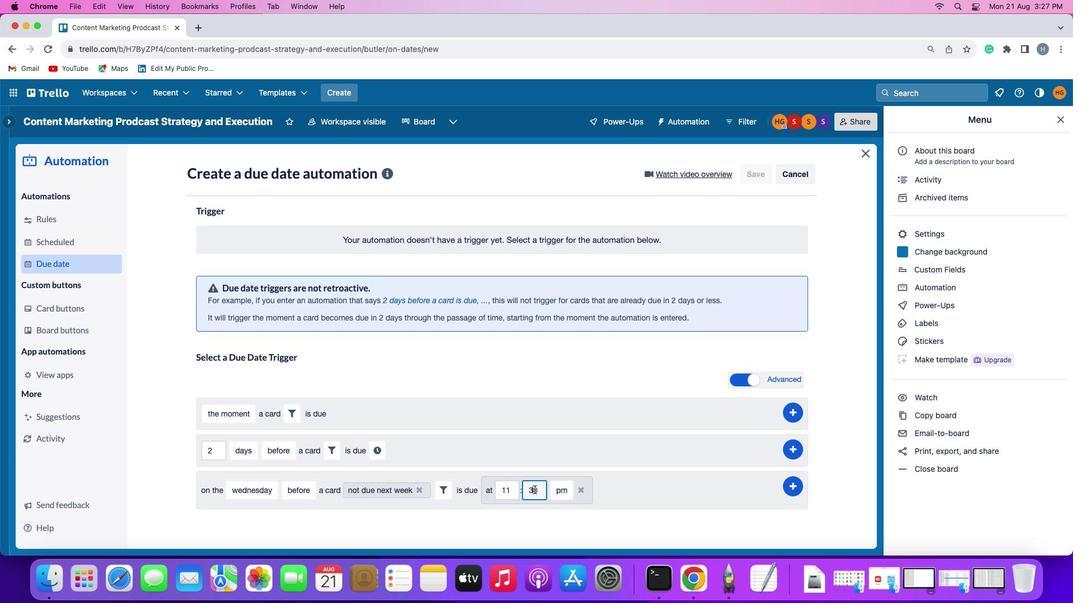 
Action: Mouse pressed left at (536, 491)
Screenshot: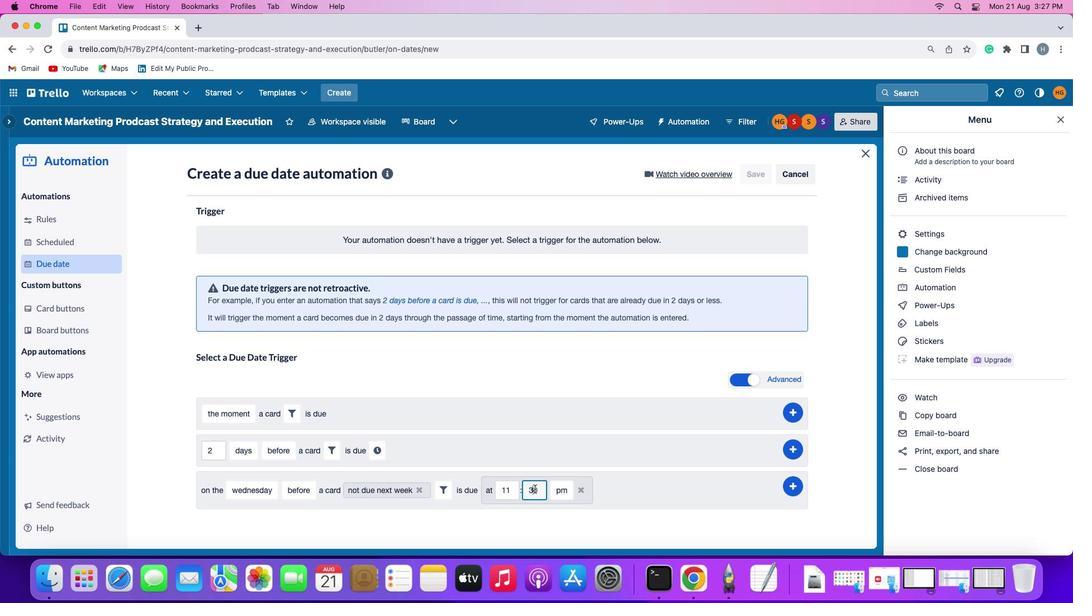 
Action: Mouse moved to (537, 488)
Screenshot: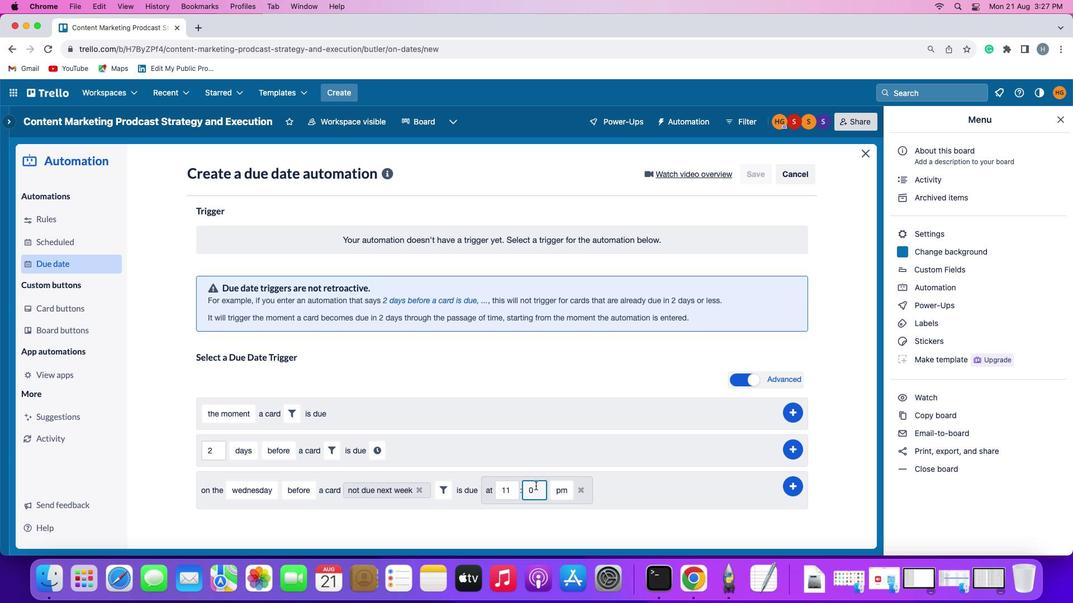 
Action: Key pressed Key.backspace
Screenshot: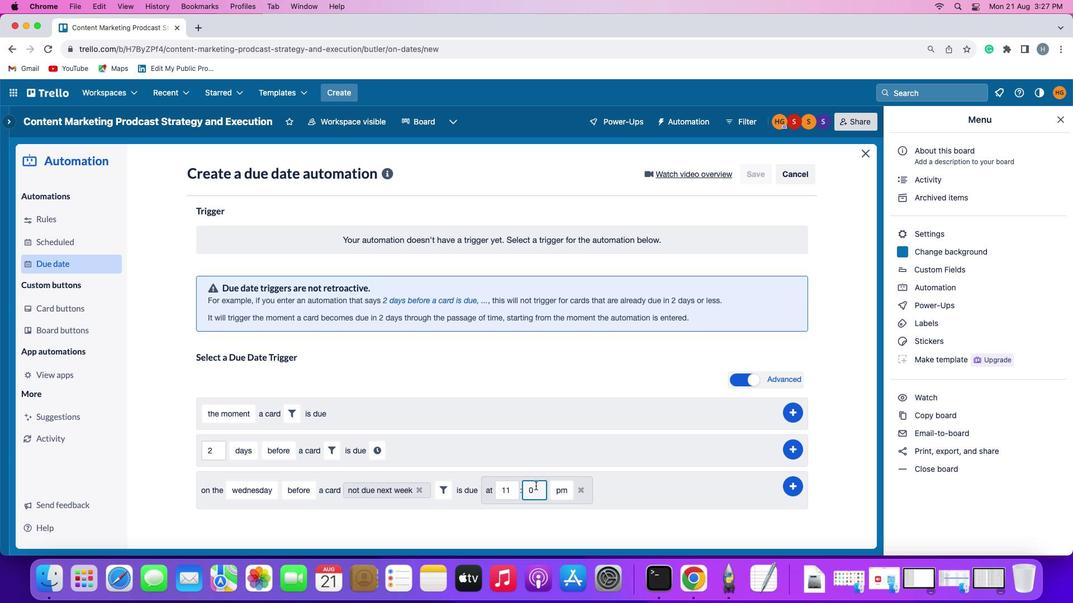 
Action: Mouse moved to (537, 487)
Screenshot: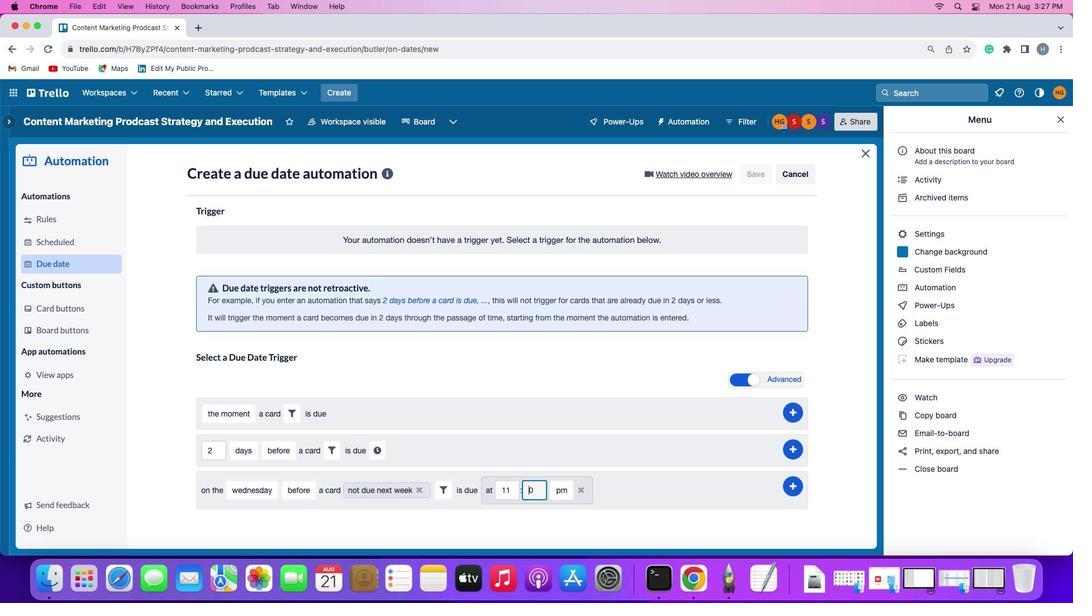 
Action: Key pressed '0'
Screenshot: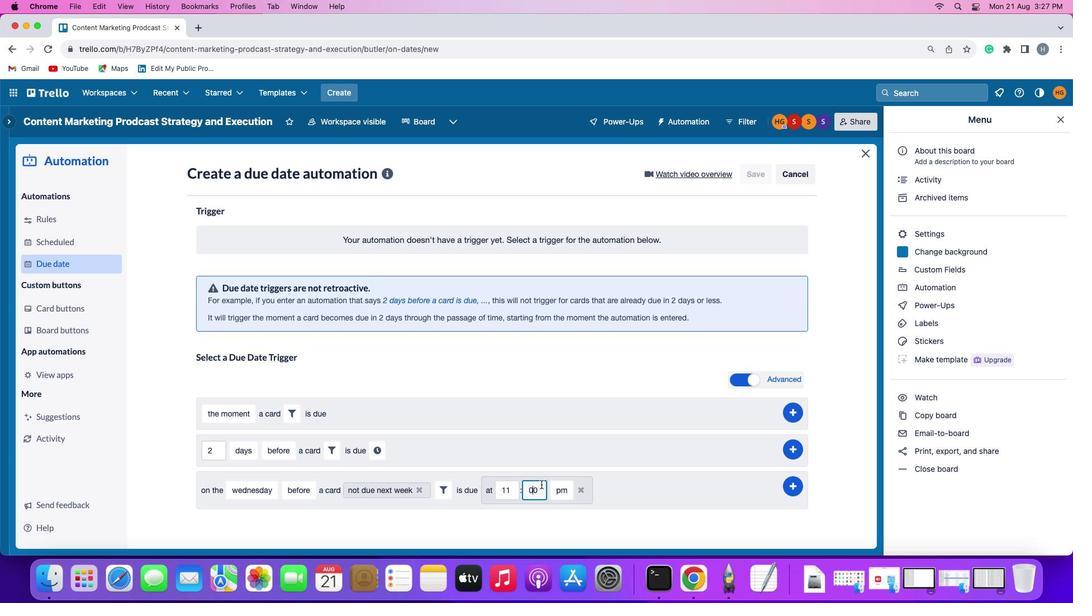 
Action: Mouse moved to (556, 488)
Screenshot: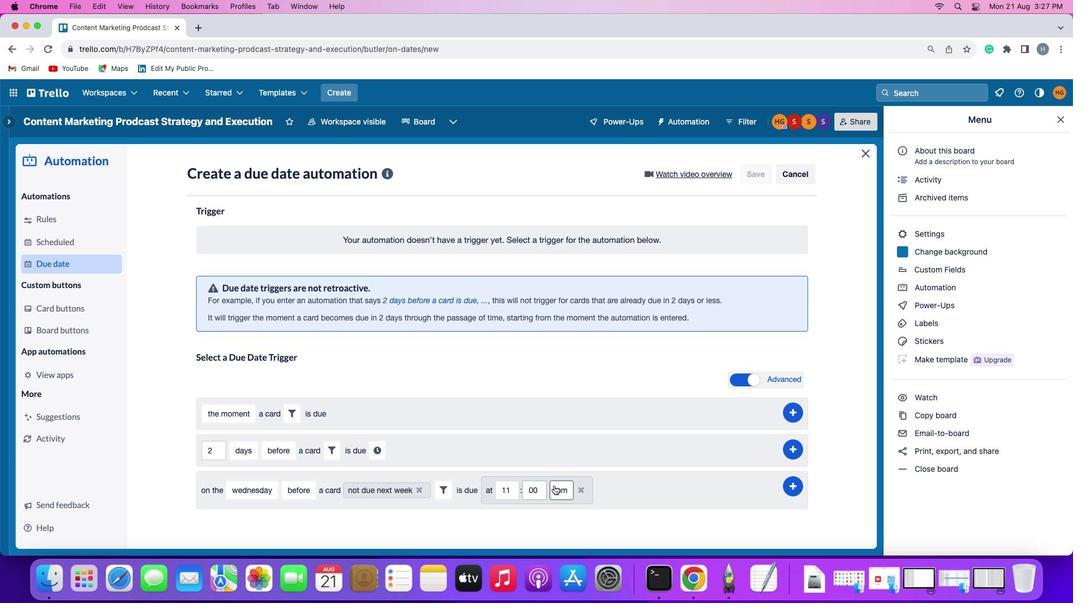 
Action: Mouse pressed left at (556, 488)
Screenshot: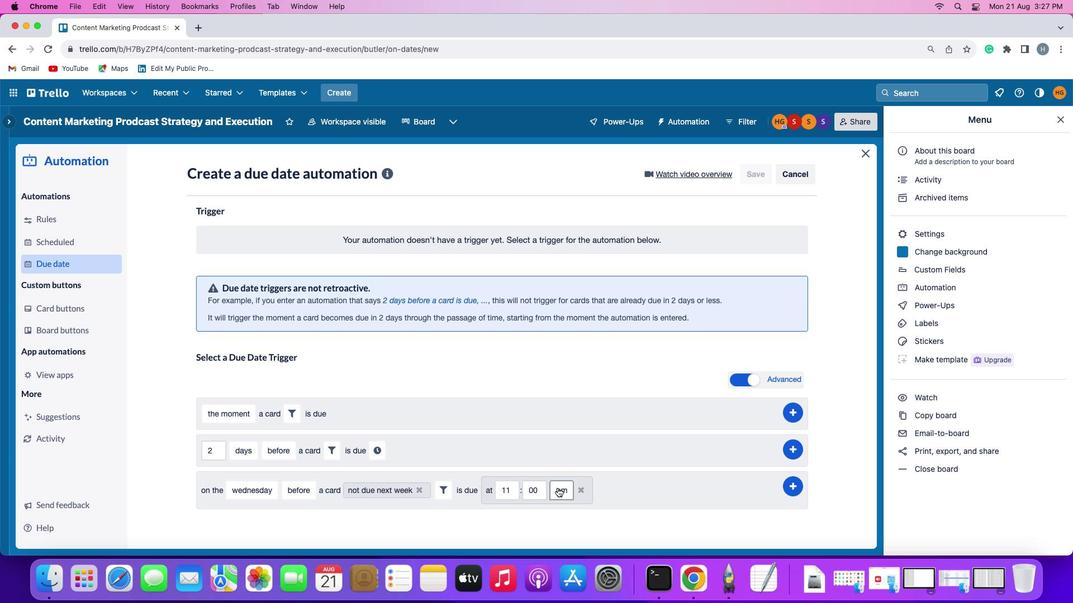 
Action: Mouse moved to (563, 513)
Screenshot: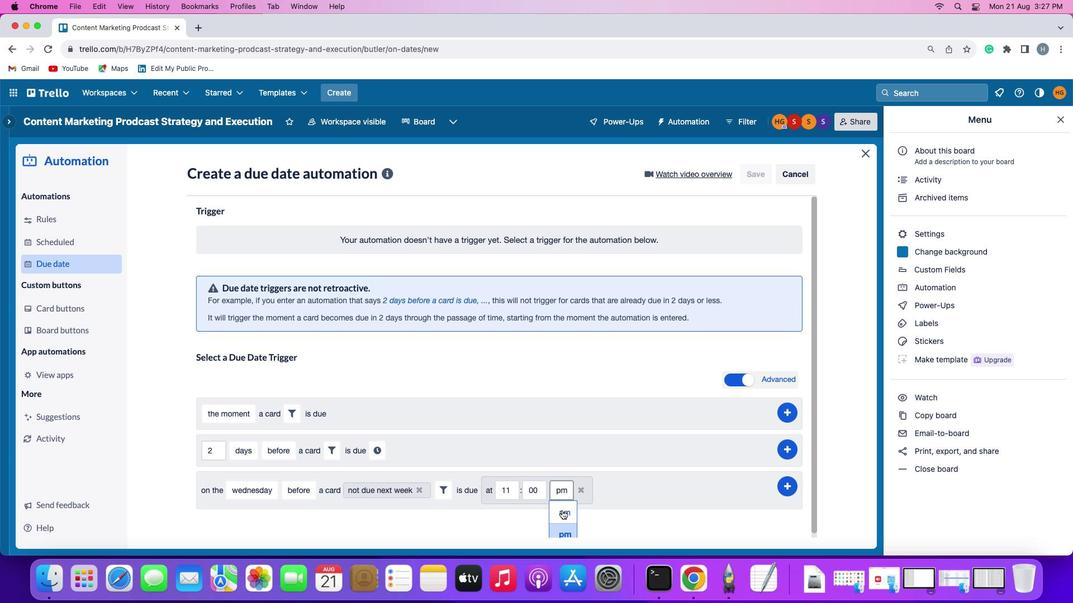 
Action: Mouse pressed left at (563, 513)
Screenshot: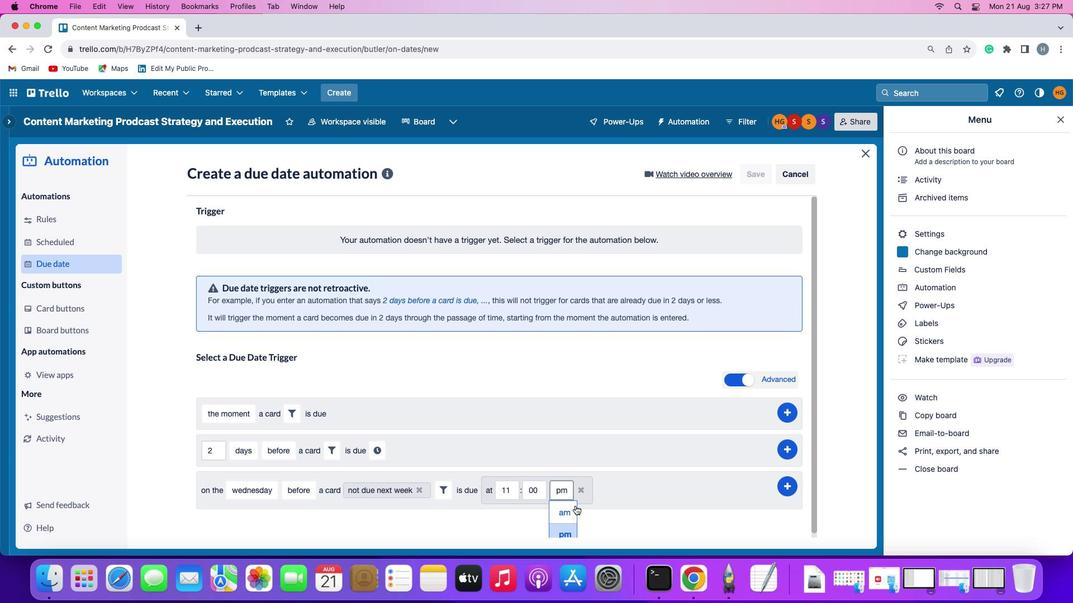 
Action: Mouse moved to (797, 485)
Screenshot: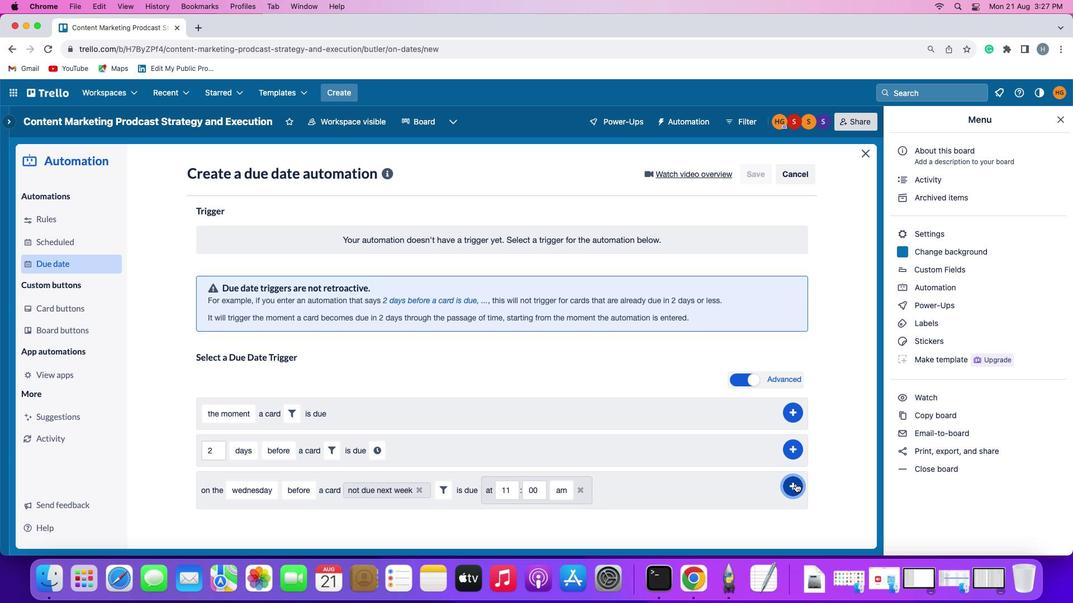 
Action: Mouse pressed left at (797, 485)
Screenshot: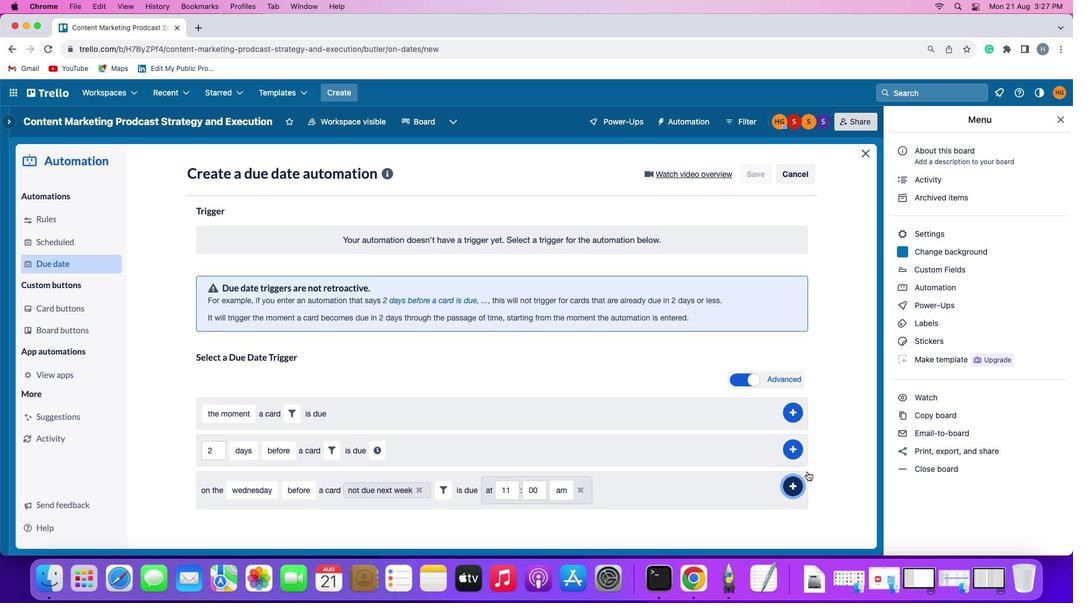 
Action: Mouse moved to (837, 380)
Screenshot: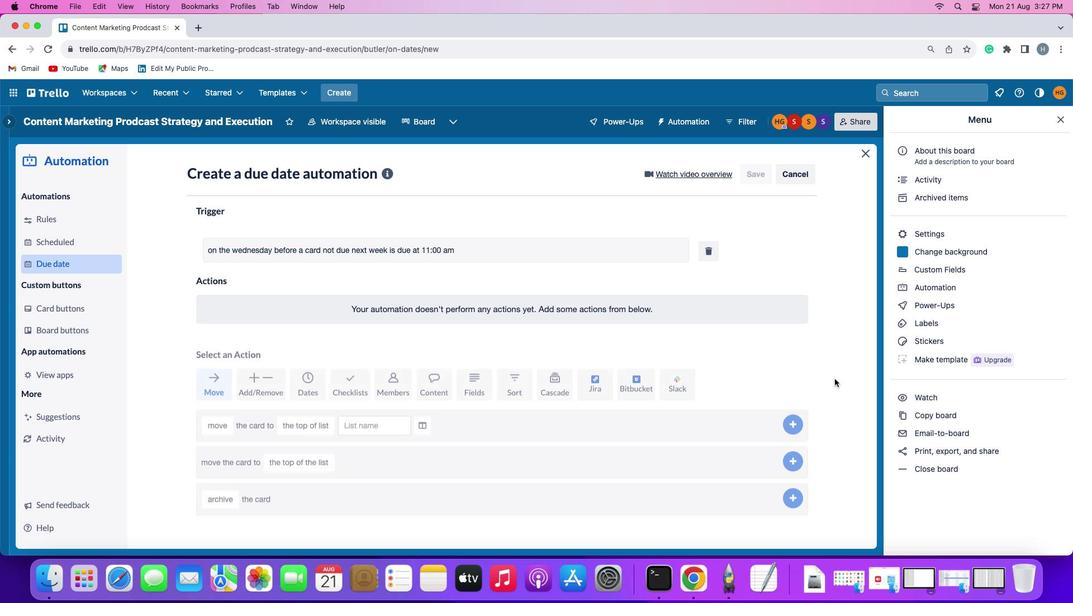 
